 Task: Look for space in San, Mali from 1st July, 2023 to 3rd July, 2023 for 1 adult in price range Rs.5000 to Rs.15000. Place can be private room with 1  bedroom having 1 bed and 1 bathroom. Property type can be house, flat, guest house, hotel. Amenities needed are: wifi, washing machine. Booking option can be shelf check-in. Required host language is English.
Action: Mouse moved to (442, 91)
Screenshot: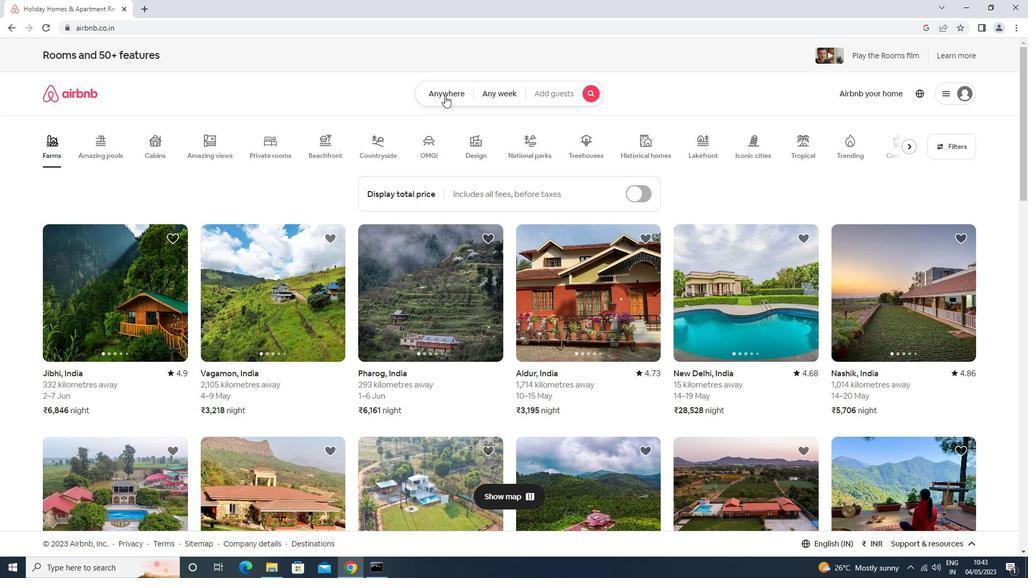 
Action: Mouse pressed left at (442, 91)
Screenshot: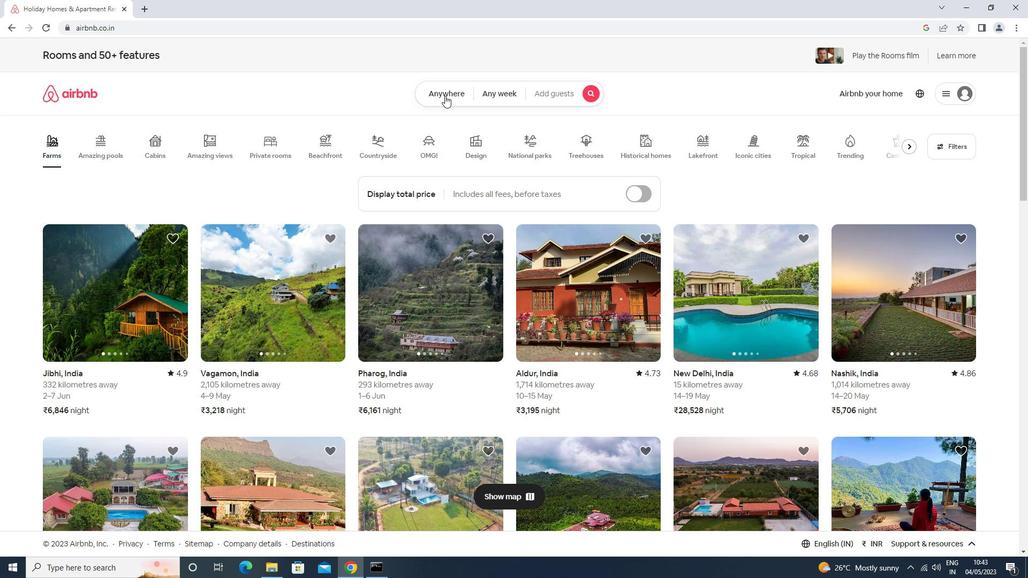 
Action: Mouse moved to (382, 140)
Screenshot: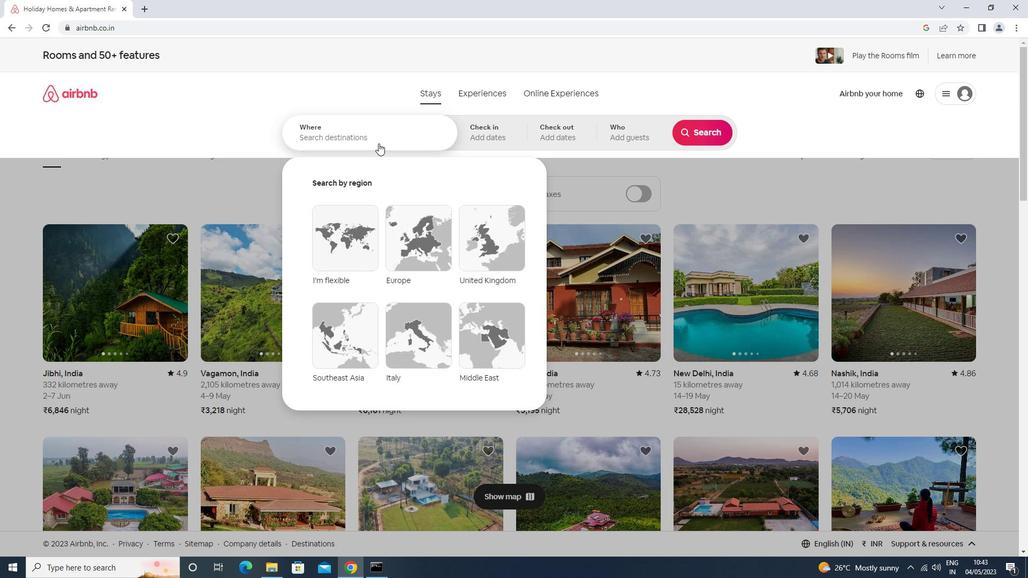 
Action: Mouse pressed left at (382, 140)
Screenshot: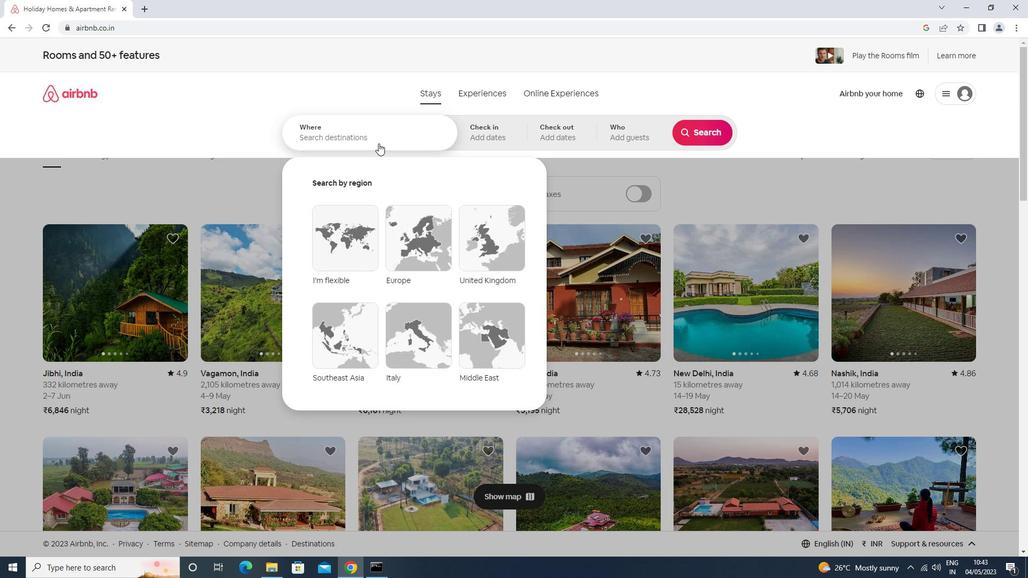 
Action: Key pressed san<Key.space>mail<Key.down><Key.enter>
Screenshot: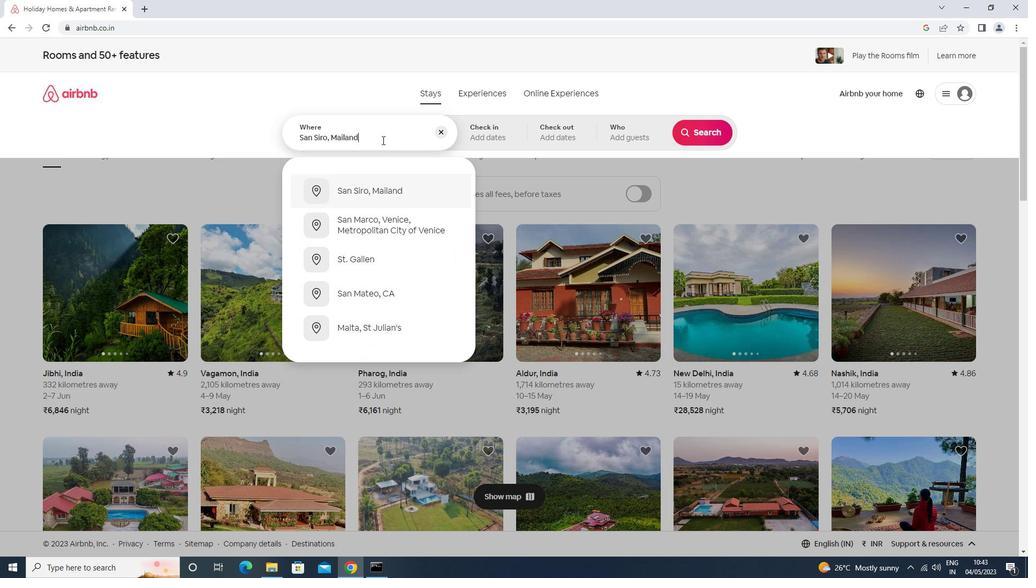 
Action: Mouse moved to (698, 215)
Screenshot: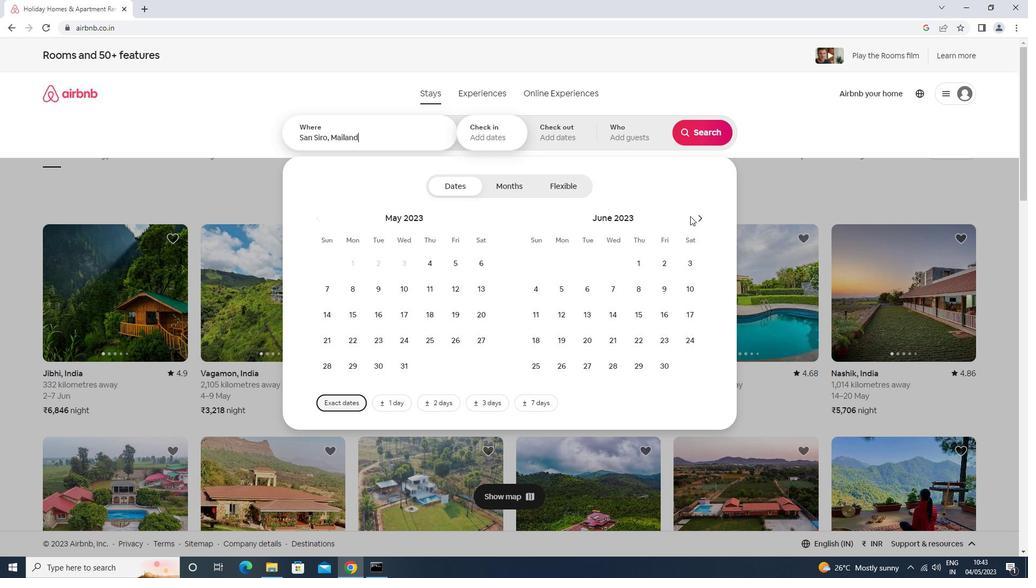 
Action: Mouse pressed left at (698, 215)
Screenshot: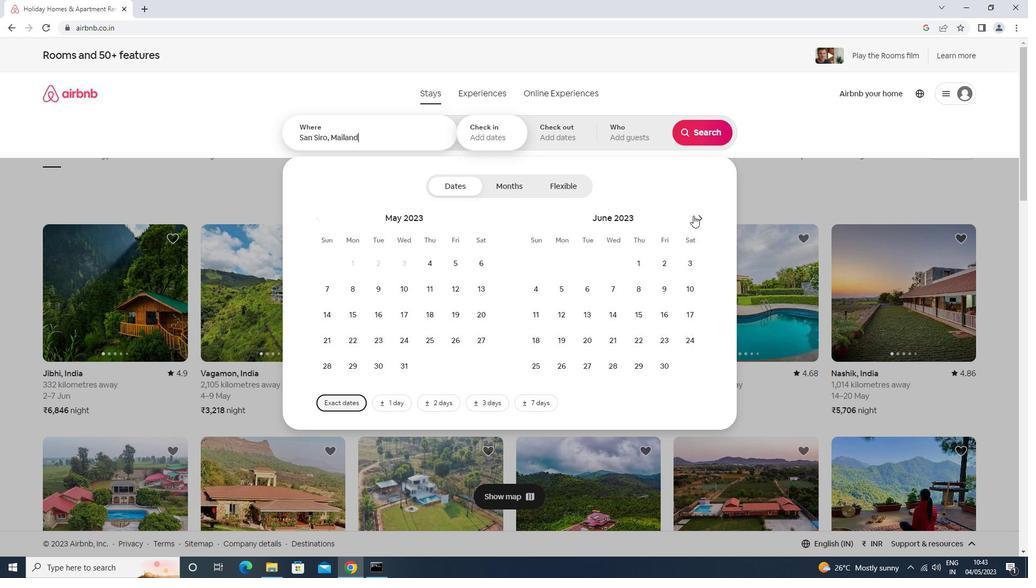 
Action: Mouse moved to (688, 263)
Screenshot: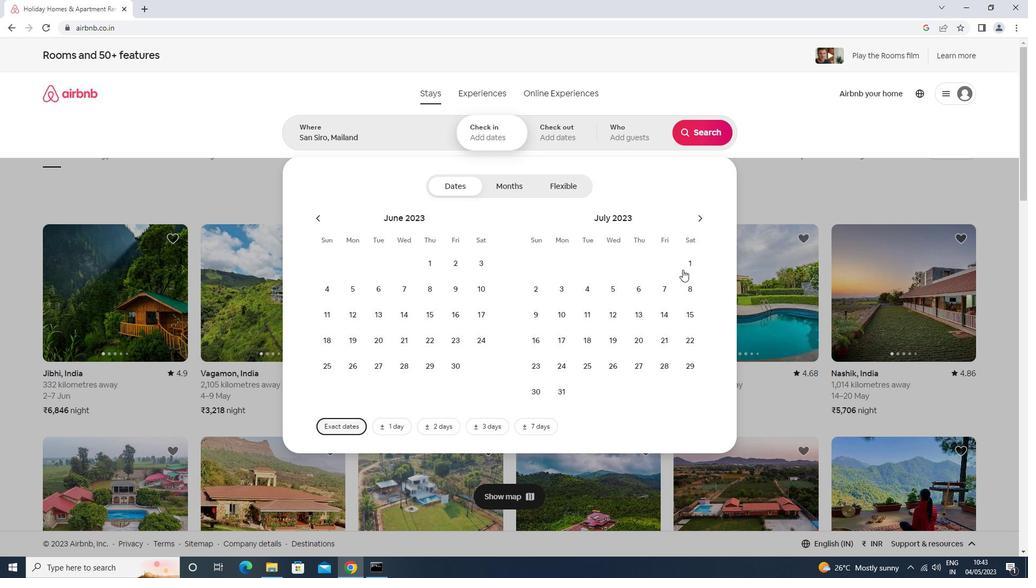 
Action: Mouse pressed left at (688, 263)
Screenshot: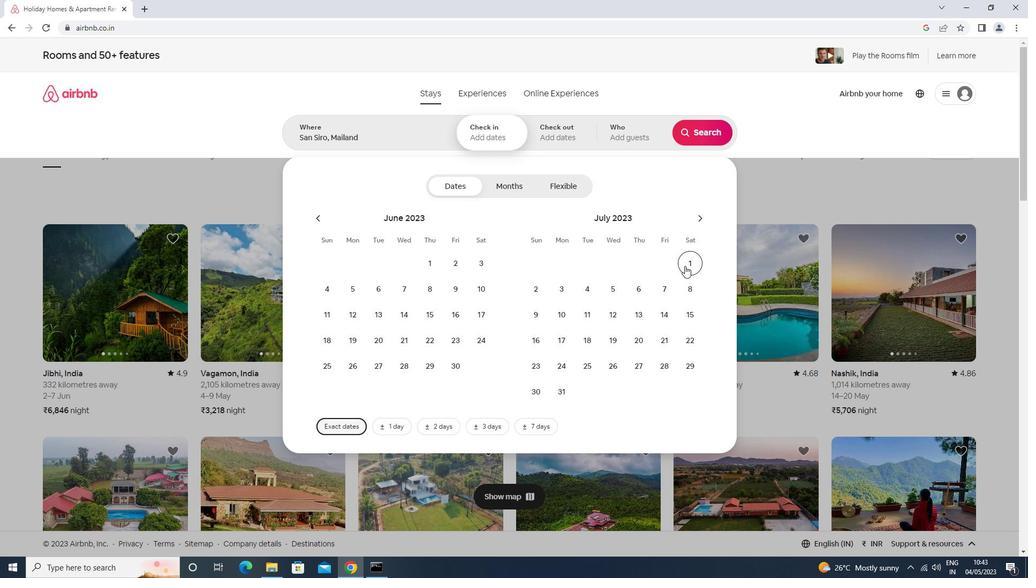 
Action: Mouse moved to (555, 288)
Screenshot: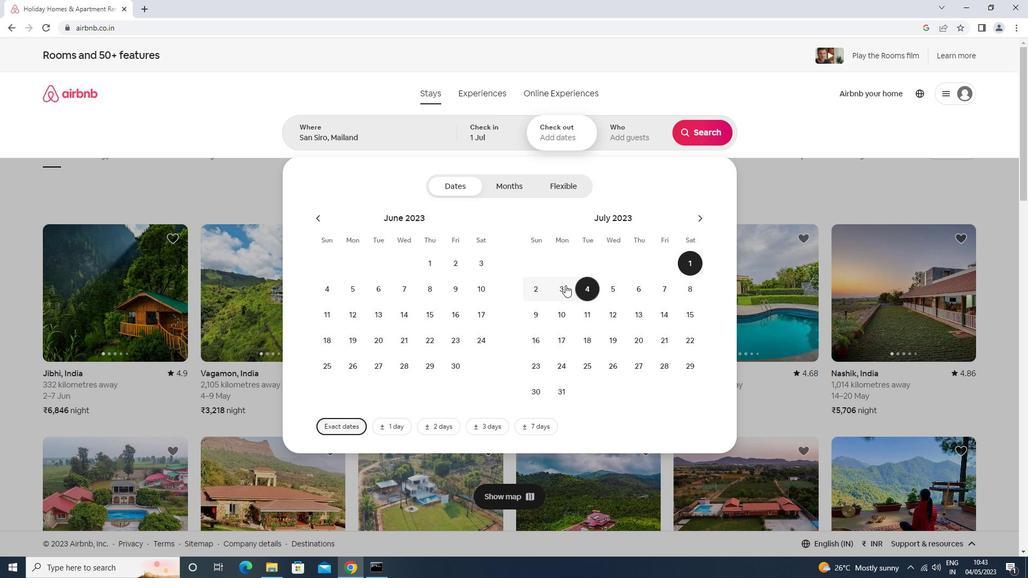 
Action: Mouse pressed left at (555, 288)
Screenshot: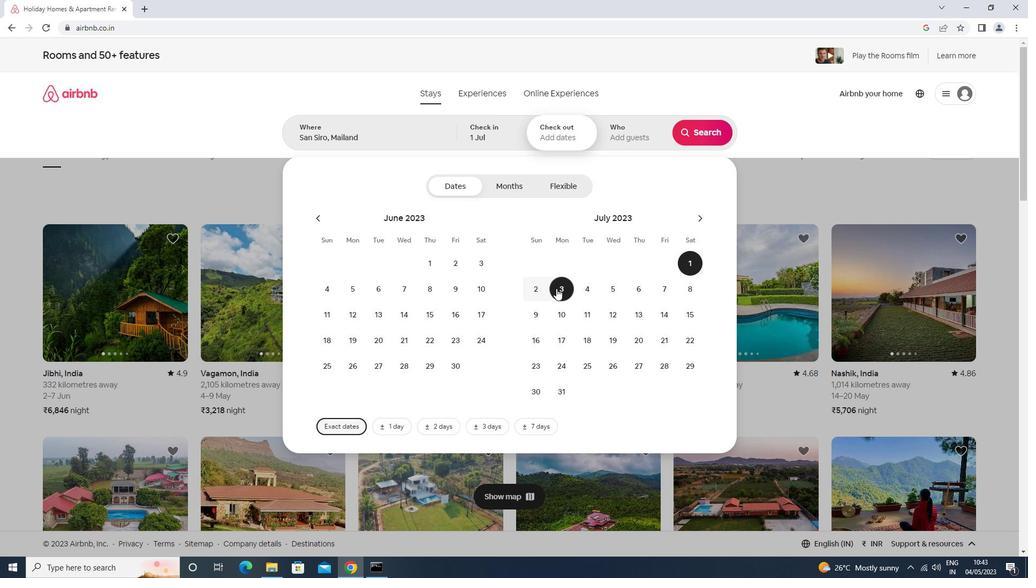 
Action: Mouse moved to (625, 132)
Screenshot: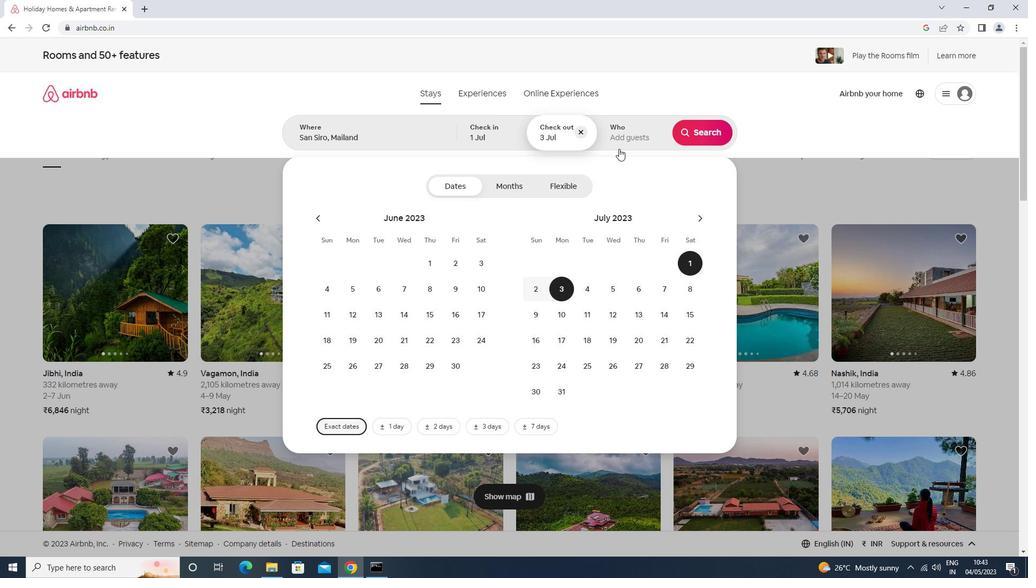 
Action: Mouse pressed left at (625, 132)
Screenshot: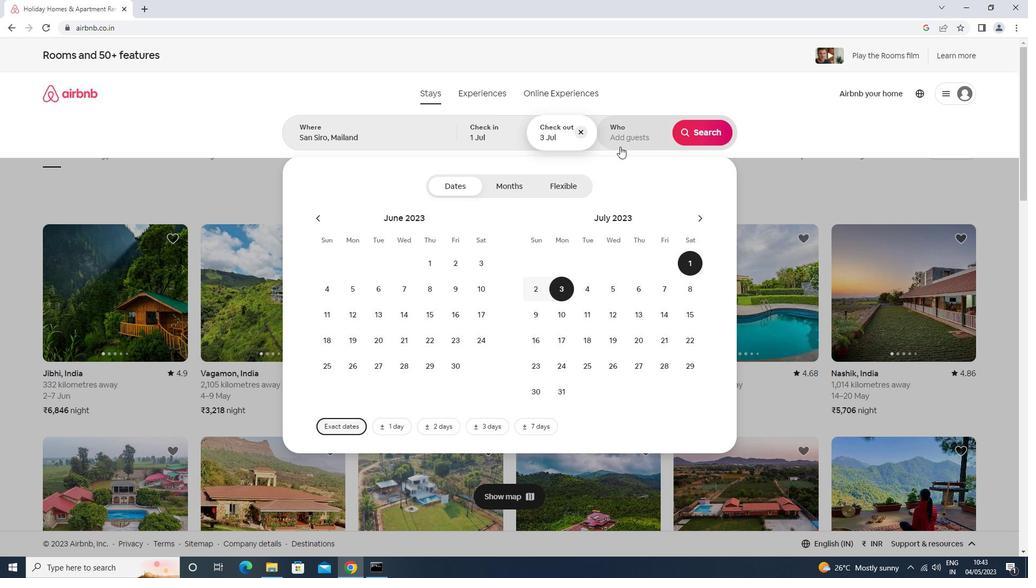
Action: Mouse moved to (706, 193)
Screenshot: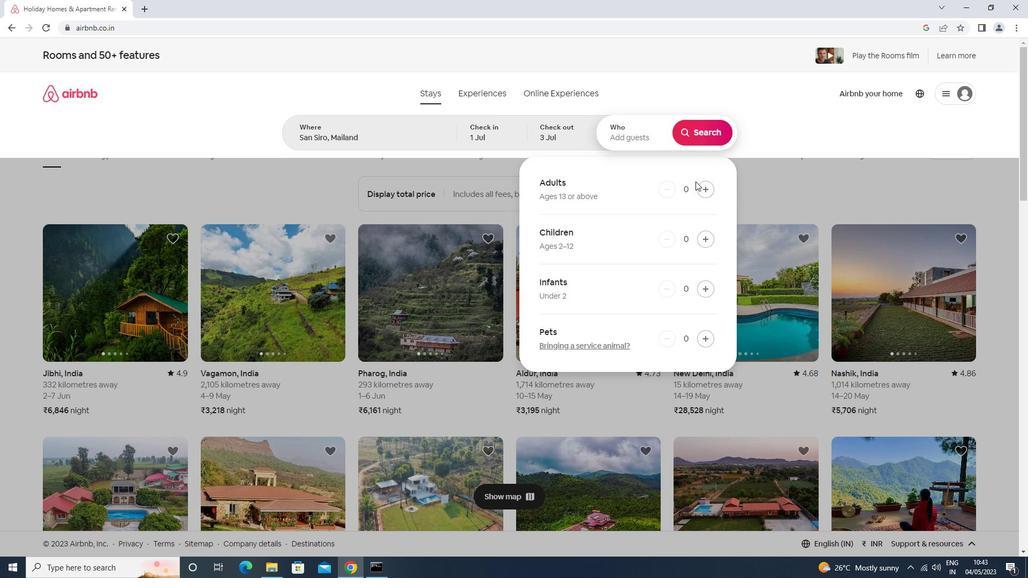 
Action: Mouse pressed left at (706, 193)
Screenshot: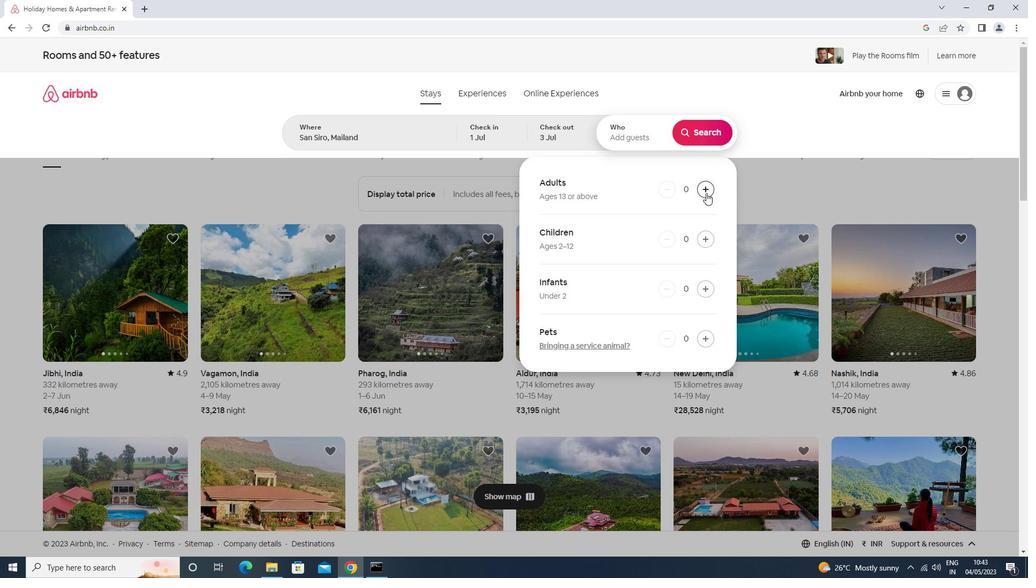
Action: Mouse moved to (708, 133)
Screenshot: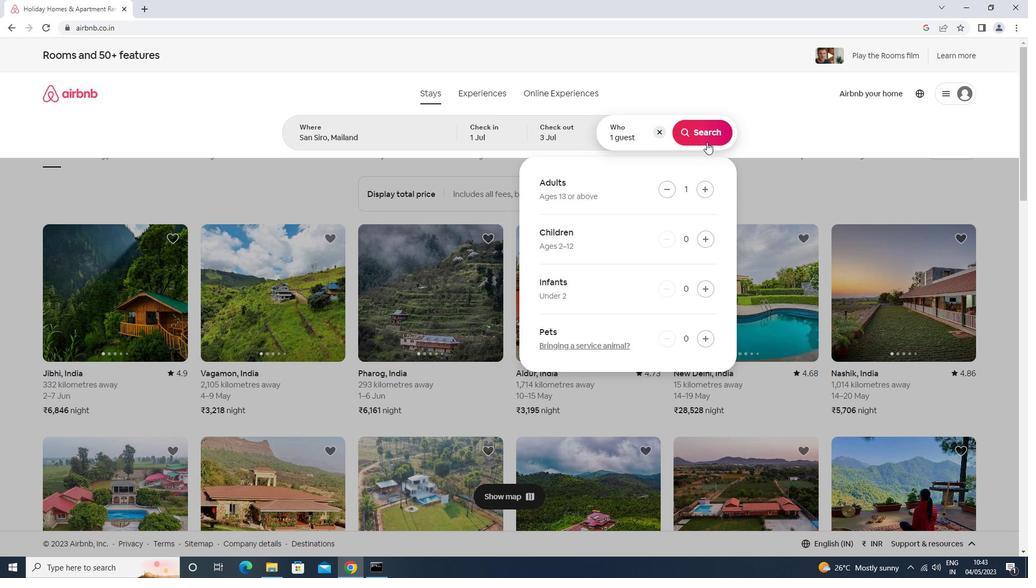 
Action: Mouse pressed left at (708, 133)
Screenshot: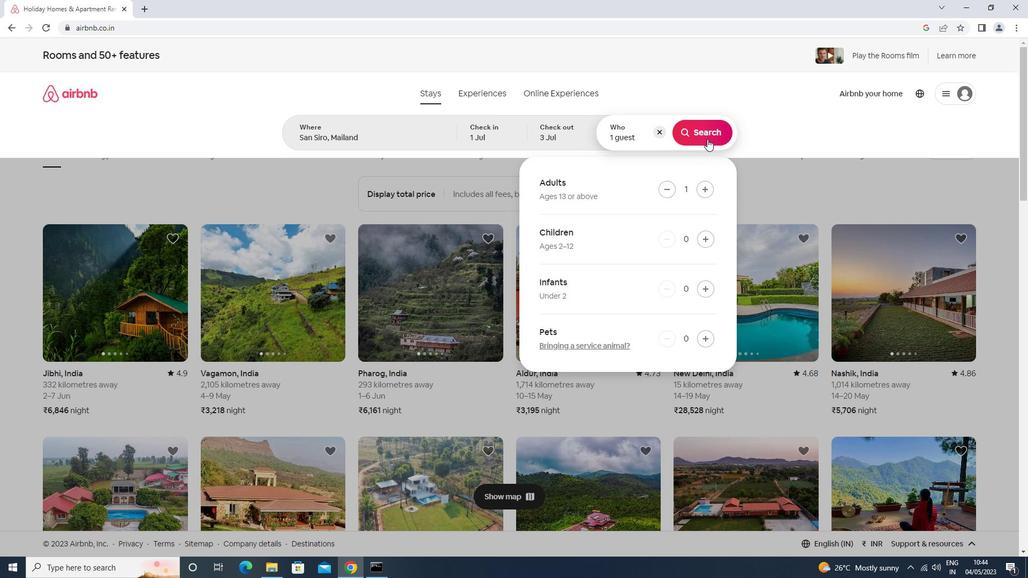 
Action: Mouse moved to (989, 103)
Screenshot: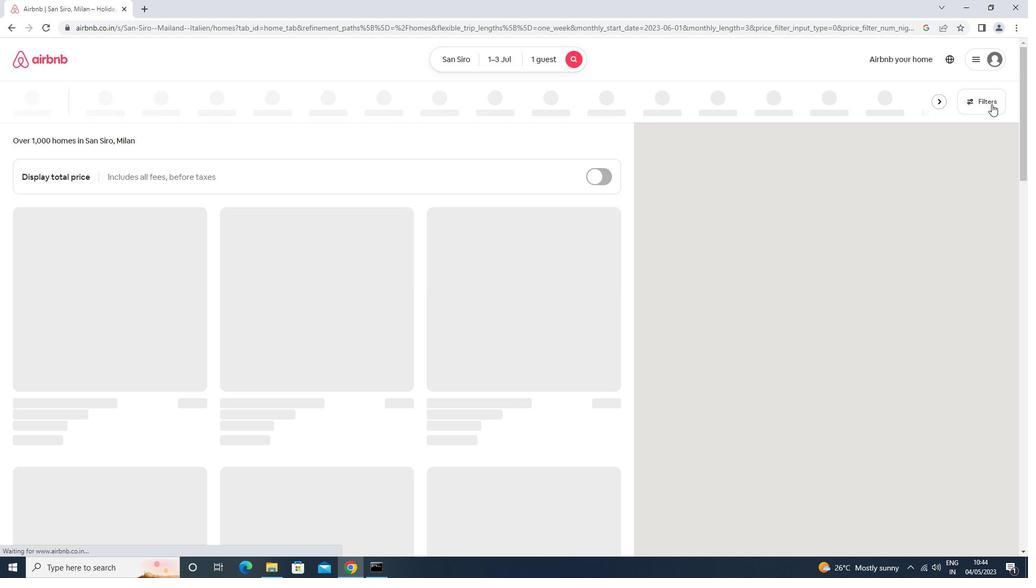 
Action: Mouse pressed left at (989, 103)
Screenshot: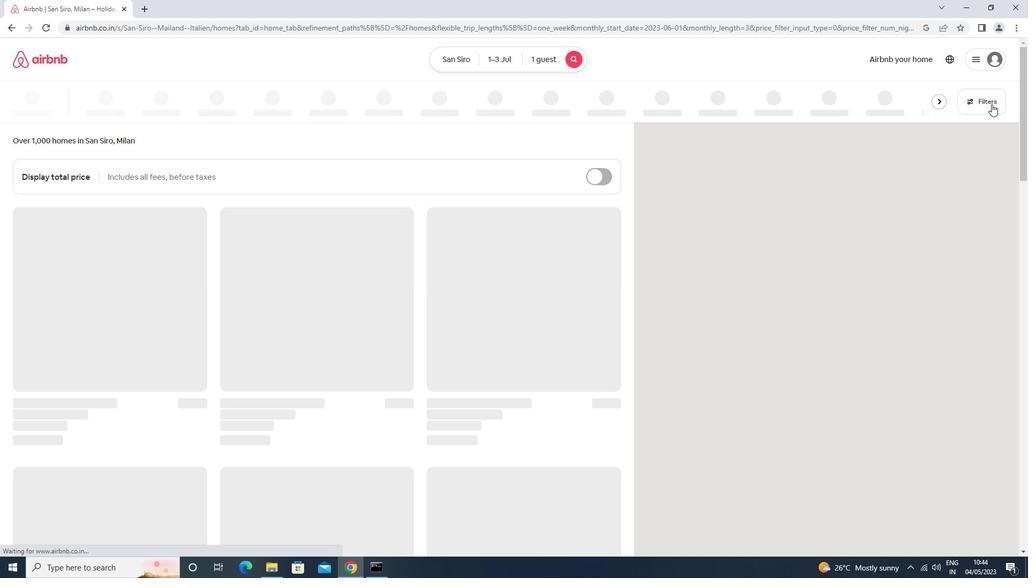 
Action: Mouse moved to (428, 242)
Screenshot: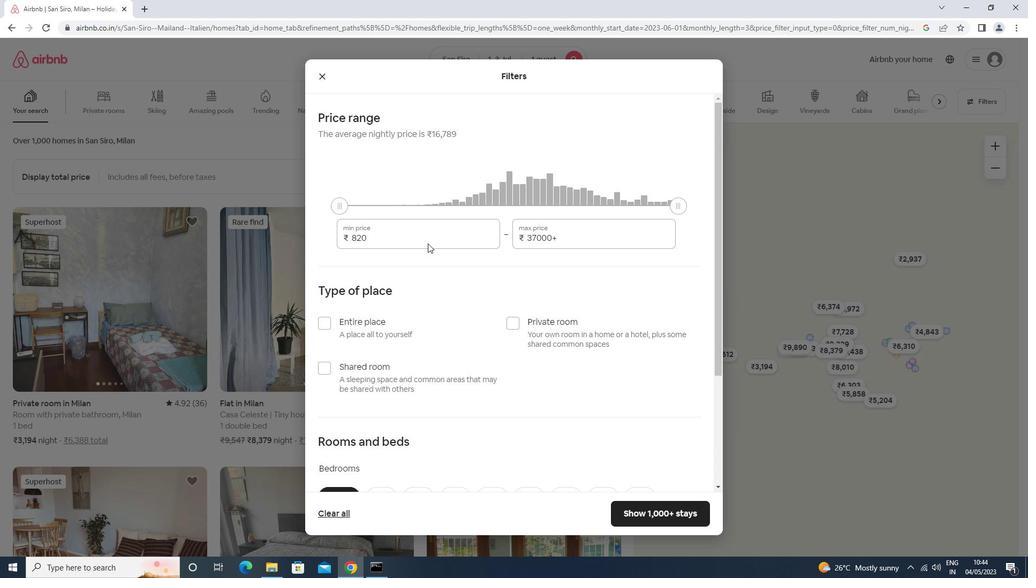 
Action: Mouse pressed left at (428, 242)
Screenshot: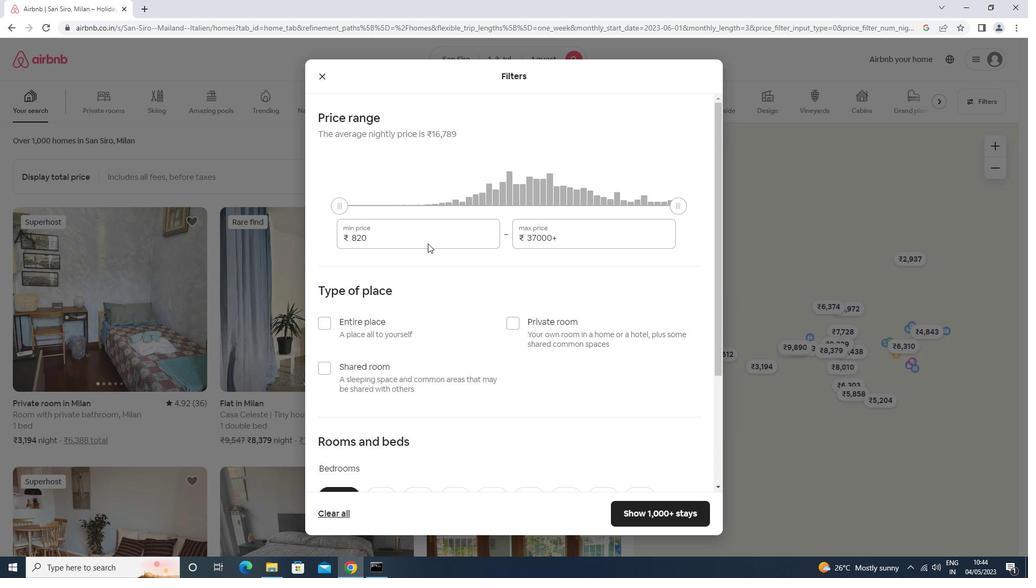 
Action: Mouse moved to (429, 242)
Screenshot: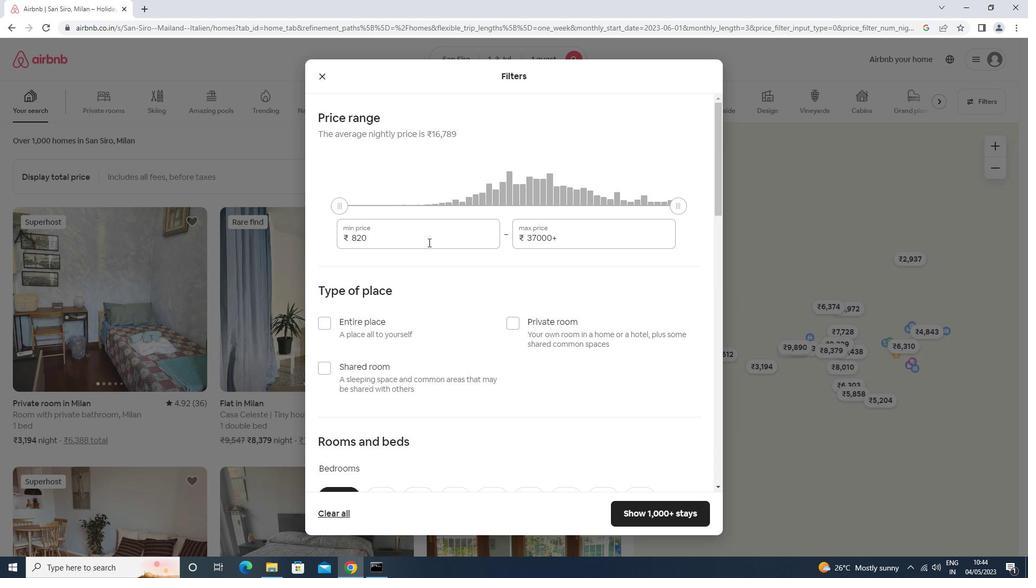 
Action: Key pressed <Key.backspace><Key.backspace><Key.backspace><Key.backspace><Key.backspace><Key.backspace><Key.backspace><Key.backspace><Key.backspace><Key.backspace><Key.backspace><Key.backspace>5000<Key.tab>15000
Screenshot: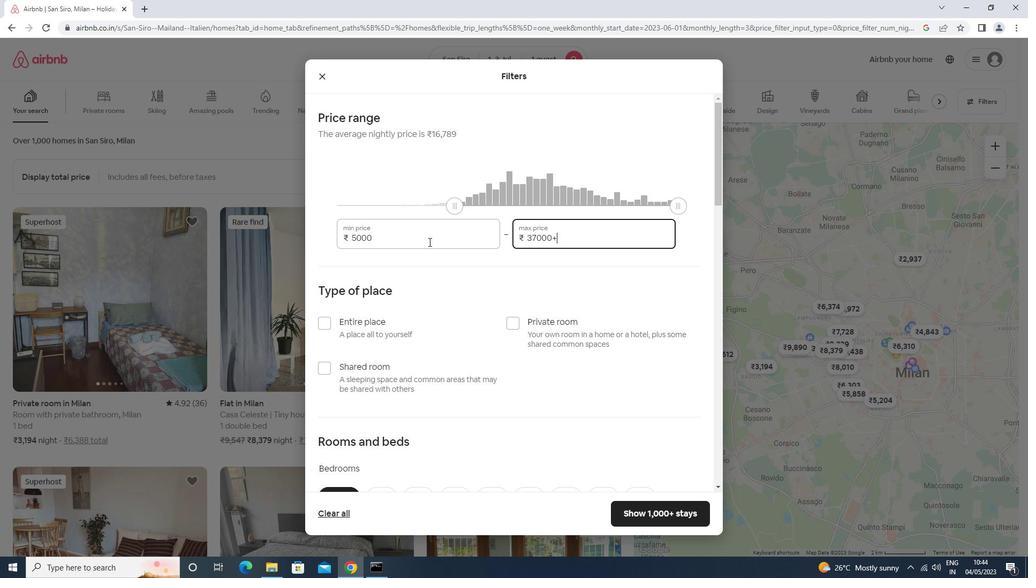 
Action: Mouse moved to (517, 319)
Screenshot: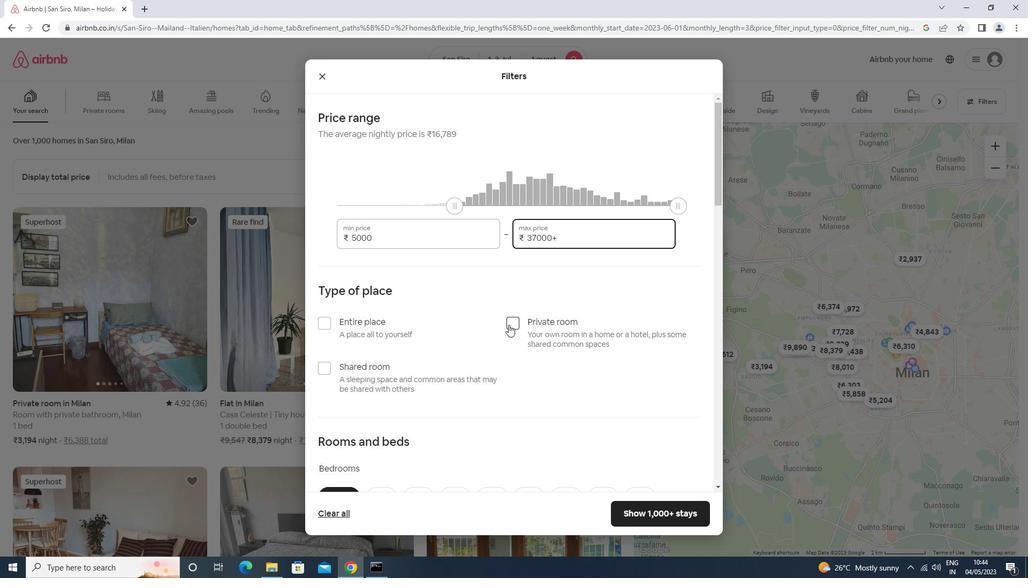 
Action: Mouse pressed left at (517, 319)
Screenshot: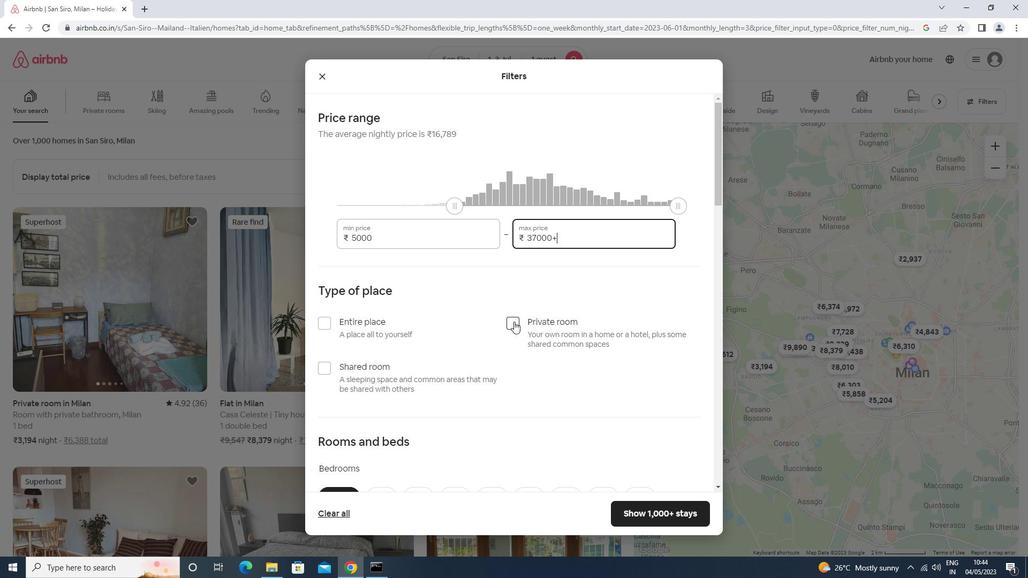 
Action: Mouse moved to (517, 317)
Screenshot: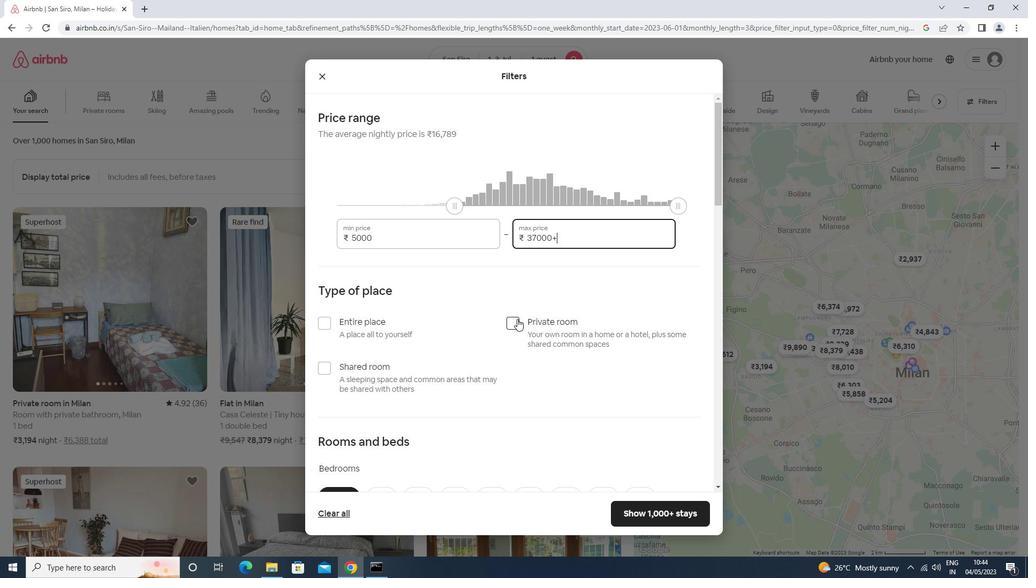 
Action: Mouse scrolled (517, 316) with delta (0, 0)
Screenshot: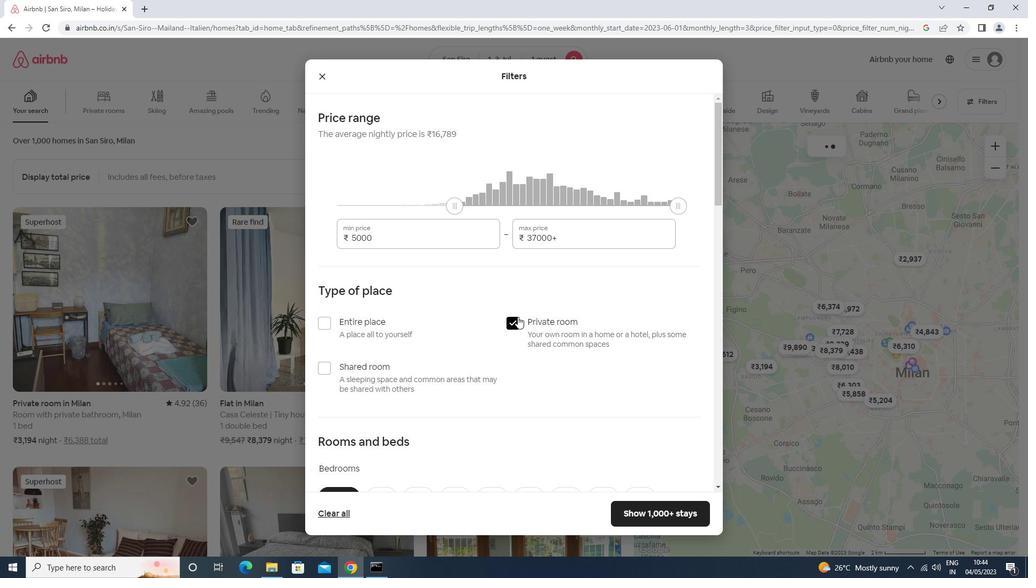 
Action: Mouse scrolled (517, 316) with delta (0, 0)
Screenshot: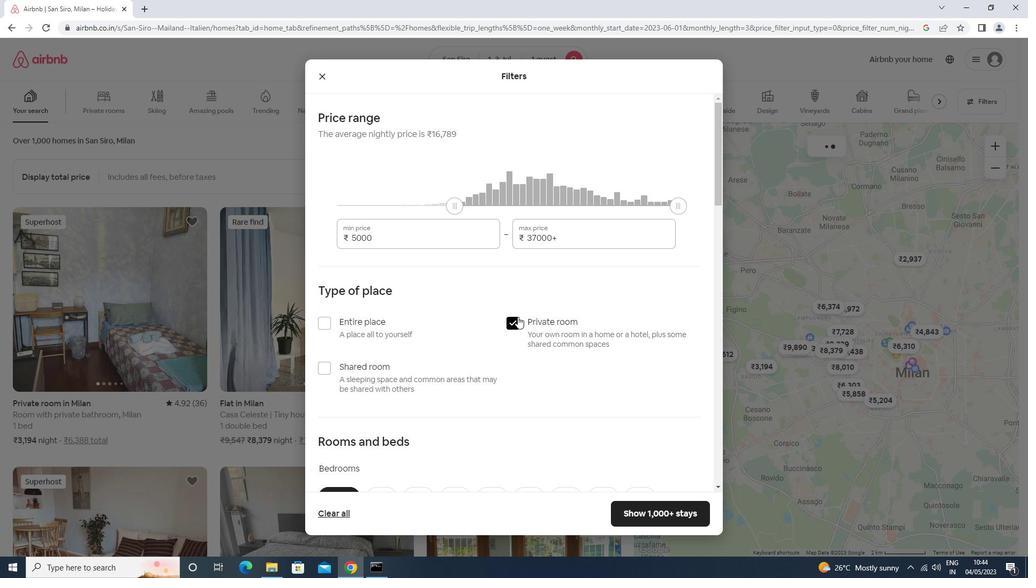 
Action: Mouse scrolled (517, 316) with delta (0, 0)
Screenshot: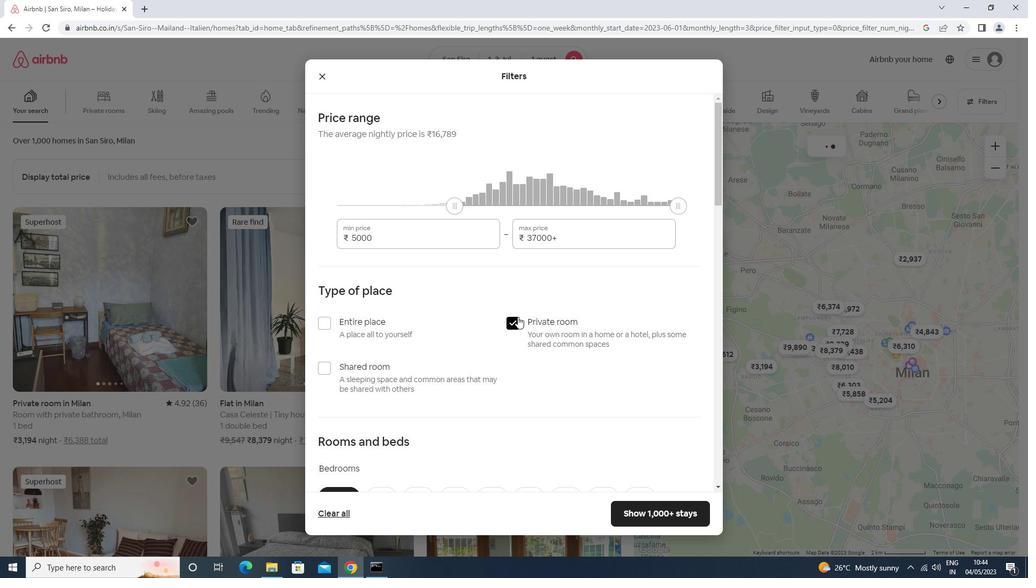 
Action: Mouse scrolled (517, 316) with delta (0, 0)
Screenshot: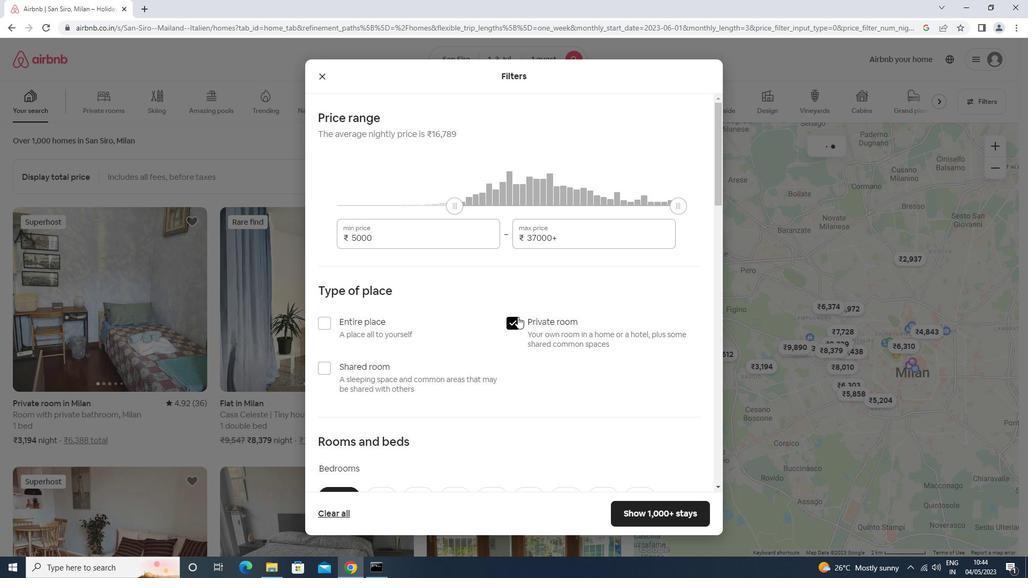 
Action: Mouse scrolled (517, 316) with delta (0, 0)
Screenshot: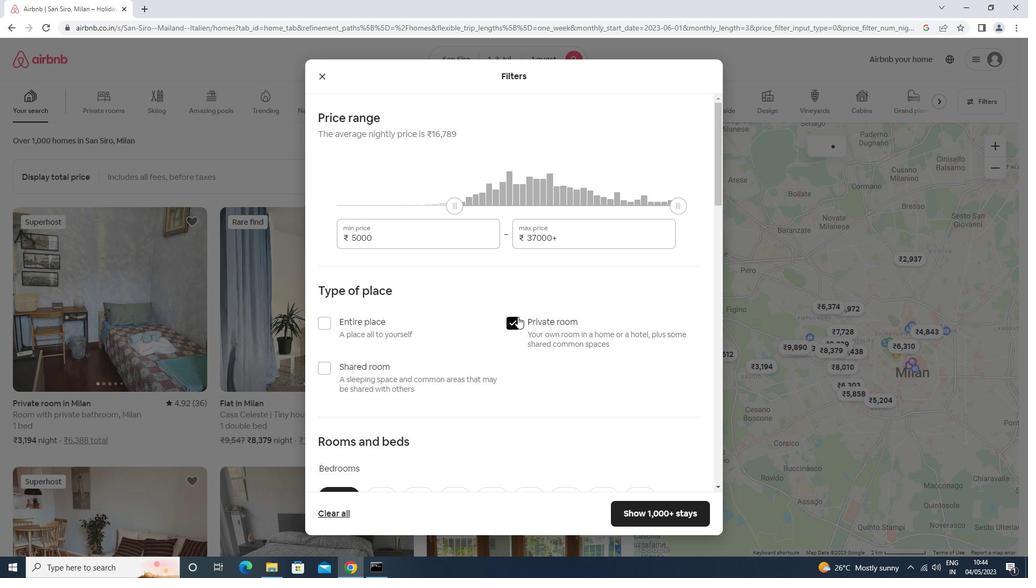 
Action: Mouse moved to (378, 224)
Screenshot: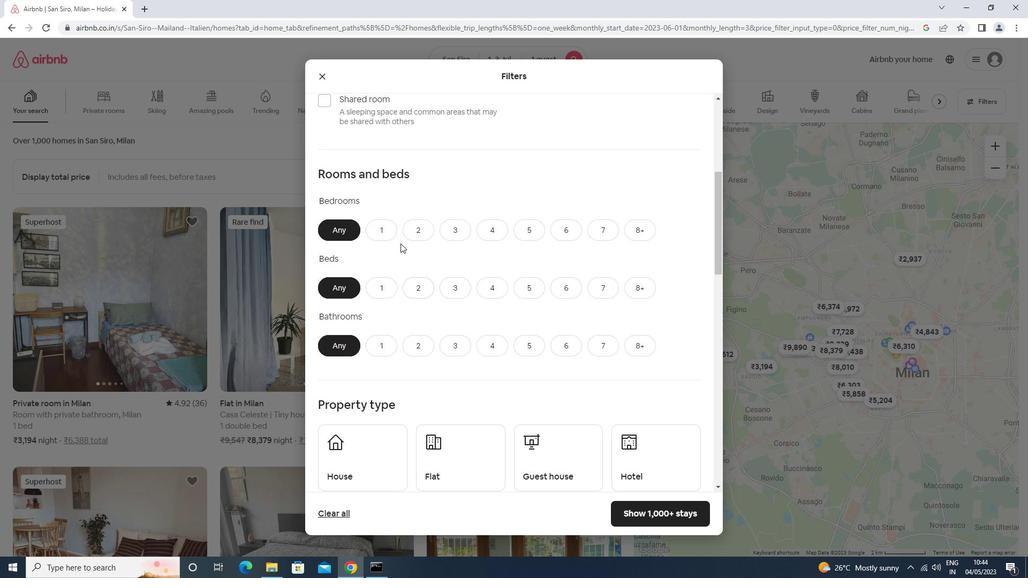 
Action: Mouse pressed left at (378, 224)
Screenshot: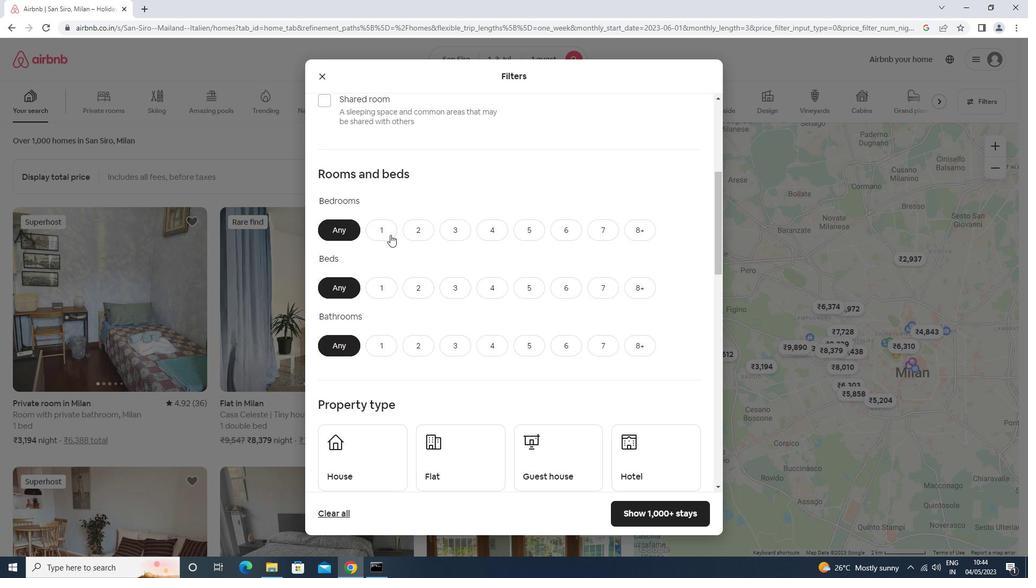 
Action: Mouse moved to (388, 286)
Screenshot: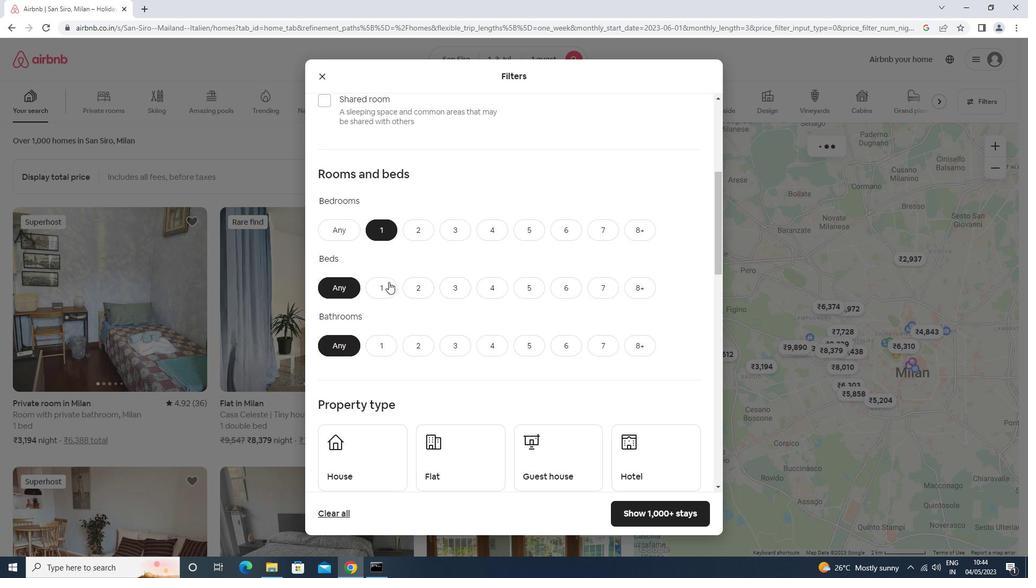 
Action: Mouse pressed left at (388, 286)
Screenshot: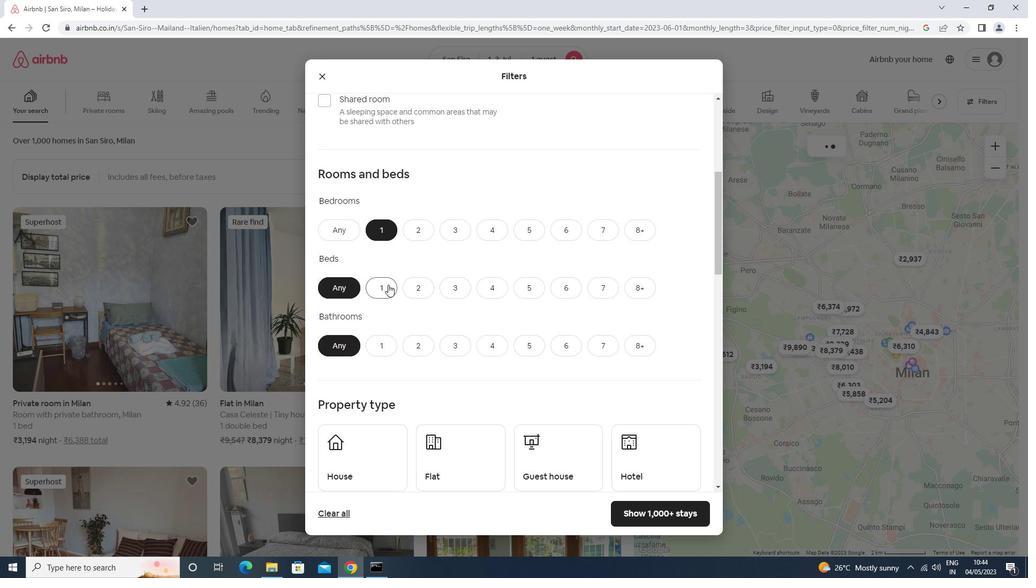 
Action: Mouse moved to (387, 343)
Screenshot: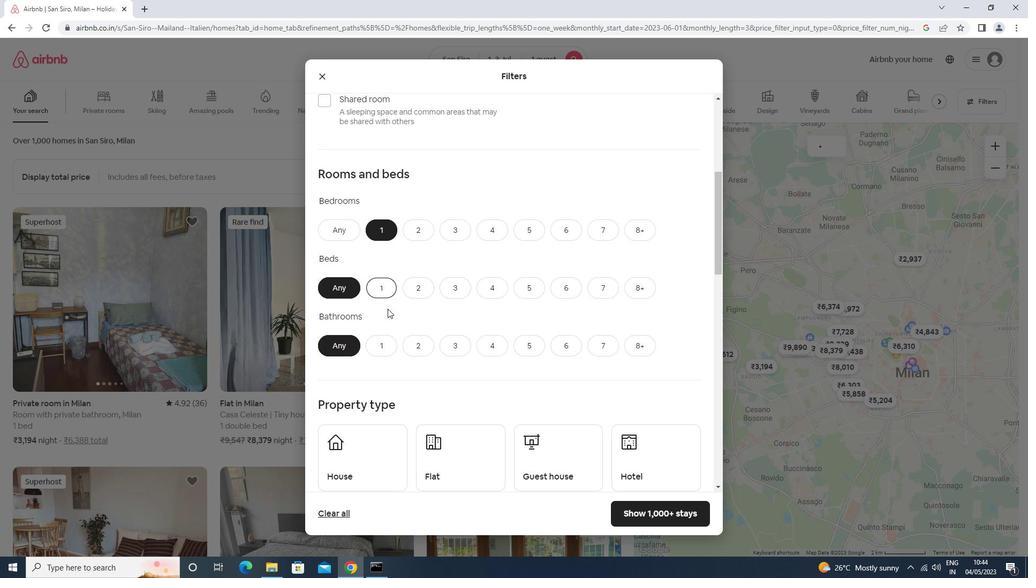 
Action: Mouse pressed left at (387, 343)
Screenshot: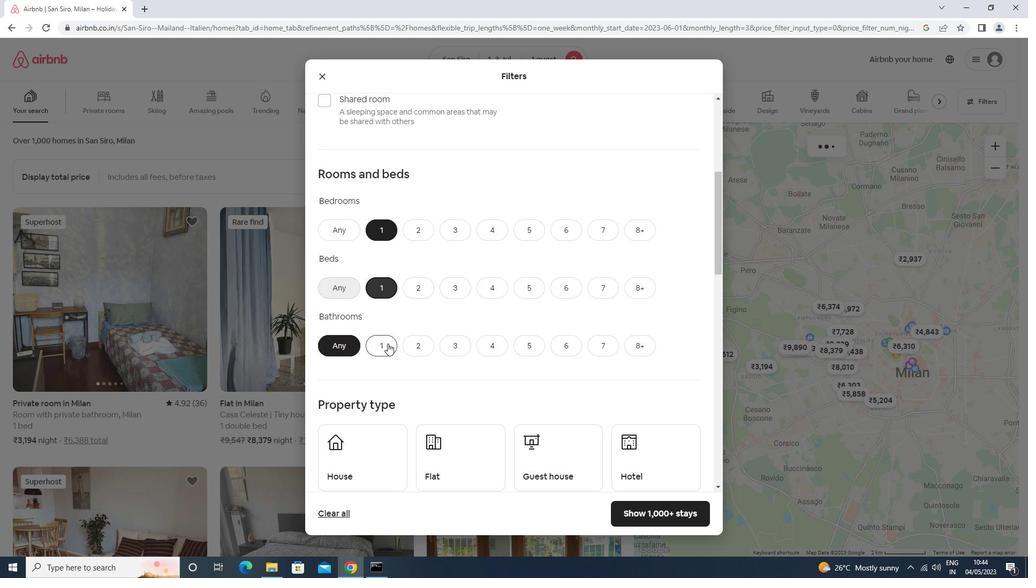 
Action: Mouse moved to (387, 343)
Screenshot: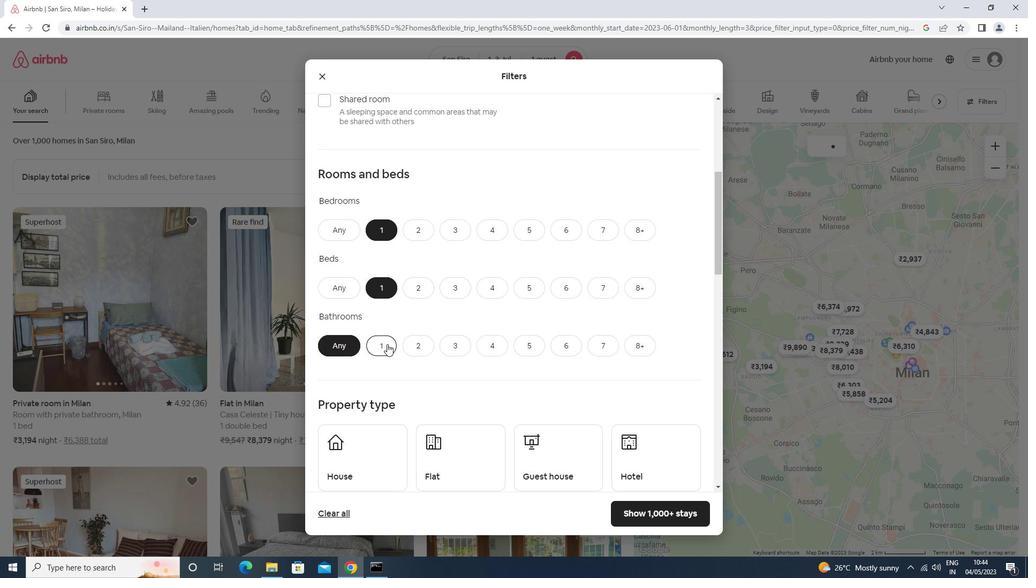 
Action: Mouse scrolled (387, 343) with delta (0, 0)
Screenshot: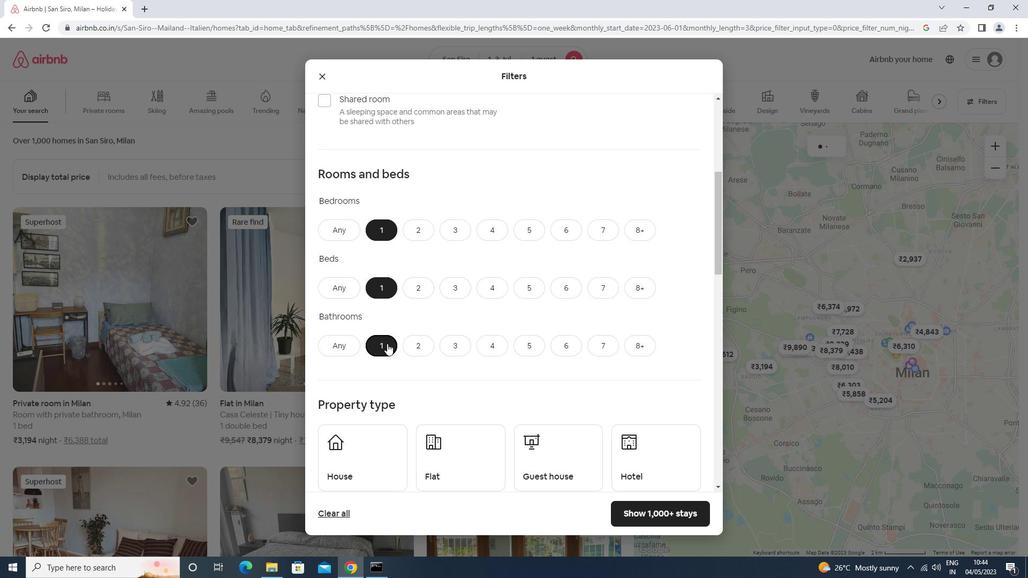 
Action: Mouse scrolled (387, 343) with delta (0, 0)
Screenshot: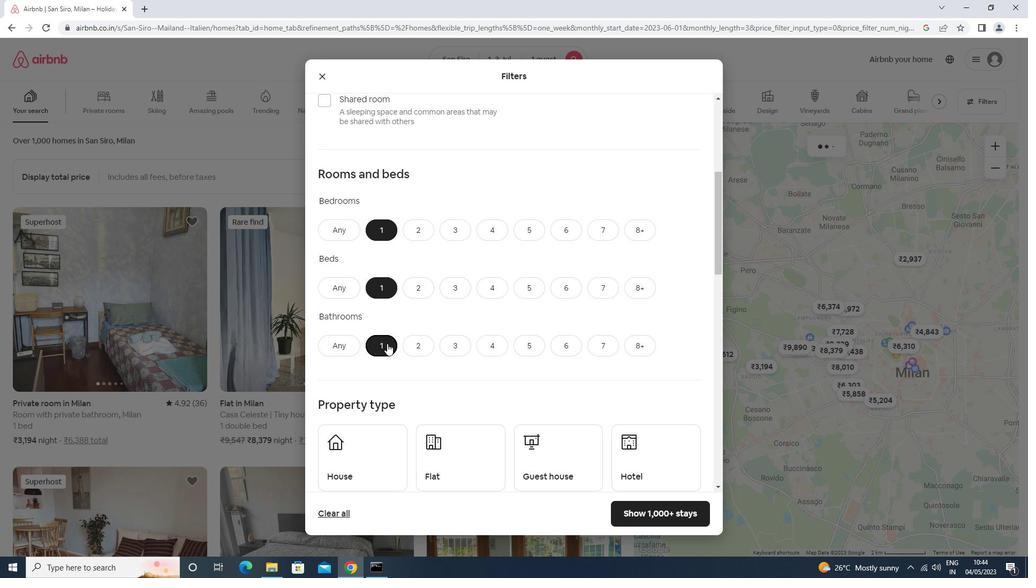
Action: Mouse moved to (377, 334)
Screenshot: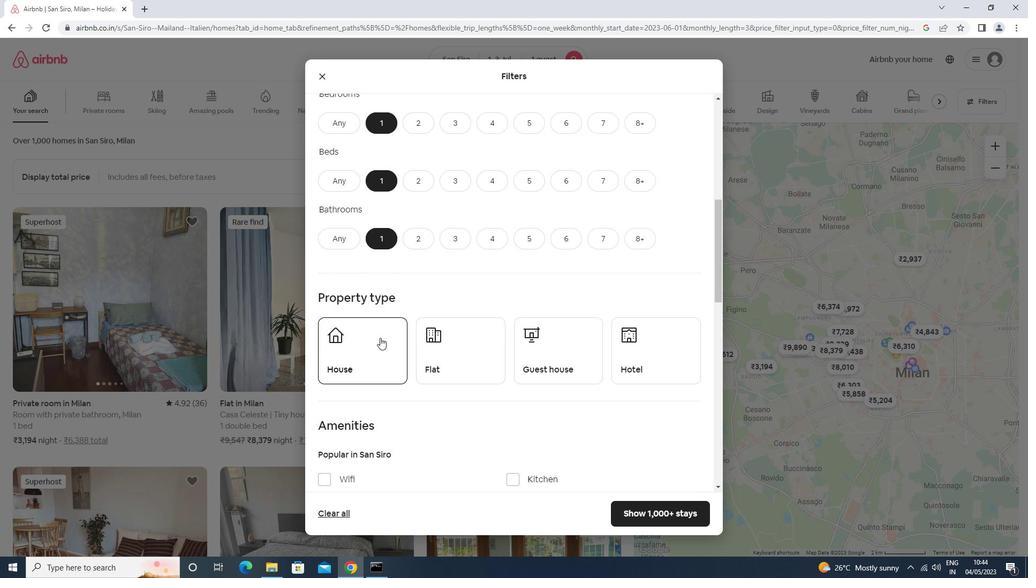 
Action: Mouse pressed left at (377, 334)
Screenshot: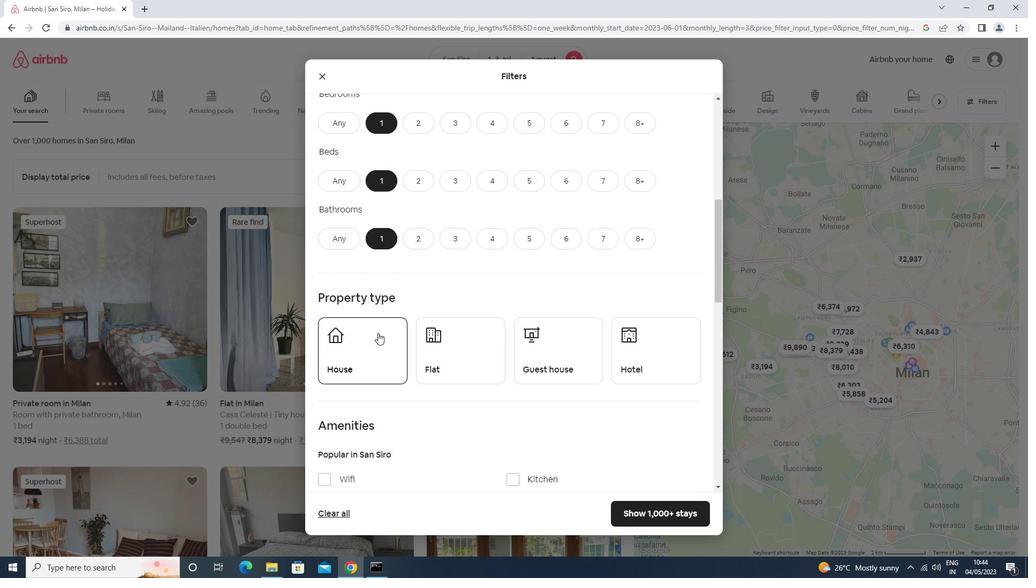 
Action: Mouse moved to (438, 349)
Screenshot: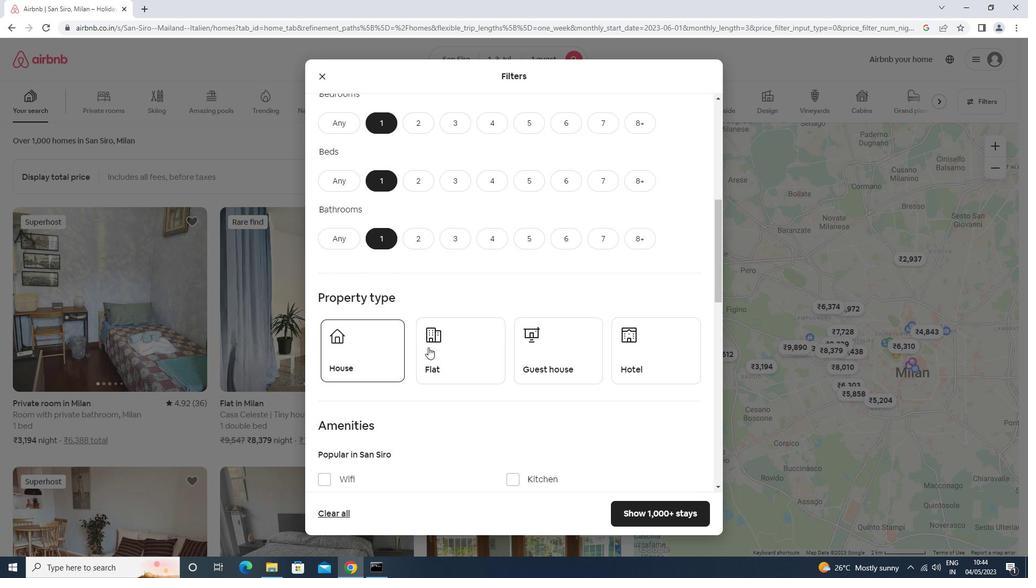 
Action: Mouse pressed left at (438, 349)
Screenshot: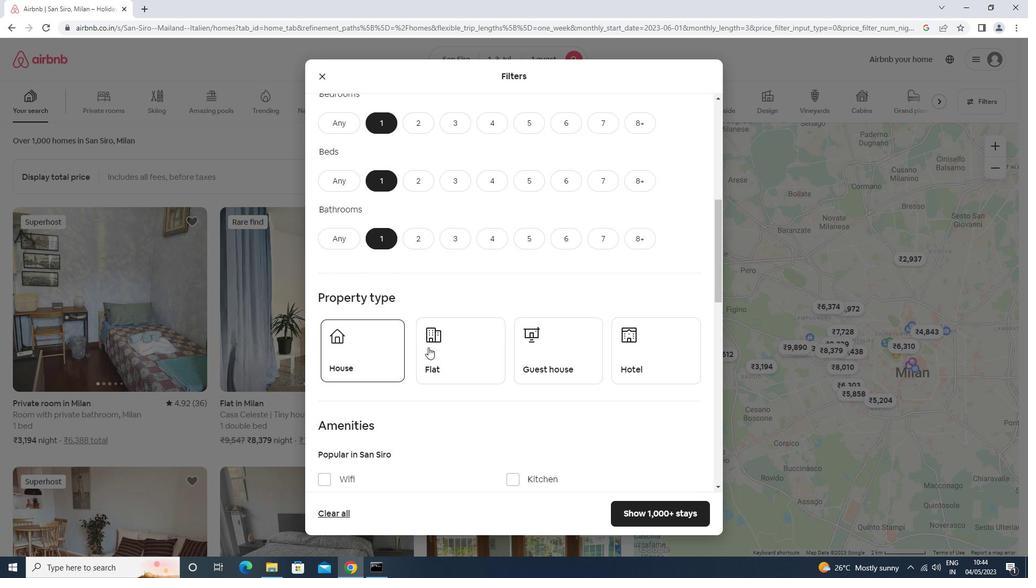 
Action: Mouse moved to (527, 335)
Screenshot: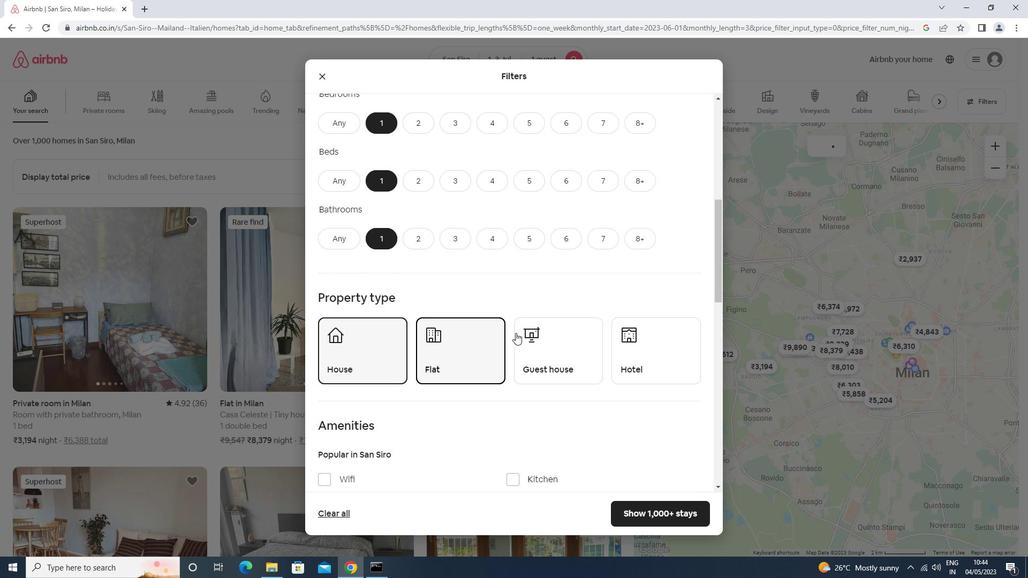 
Action: Mouse pressed left at (527, 335)
Screenshot: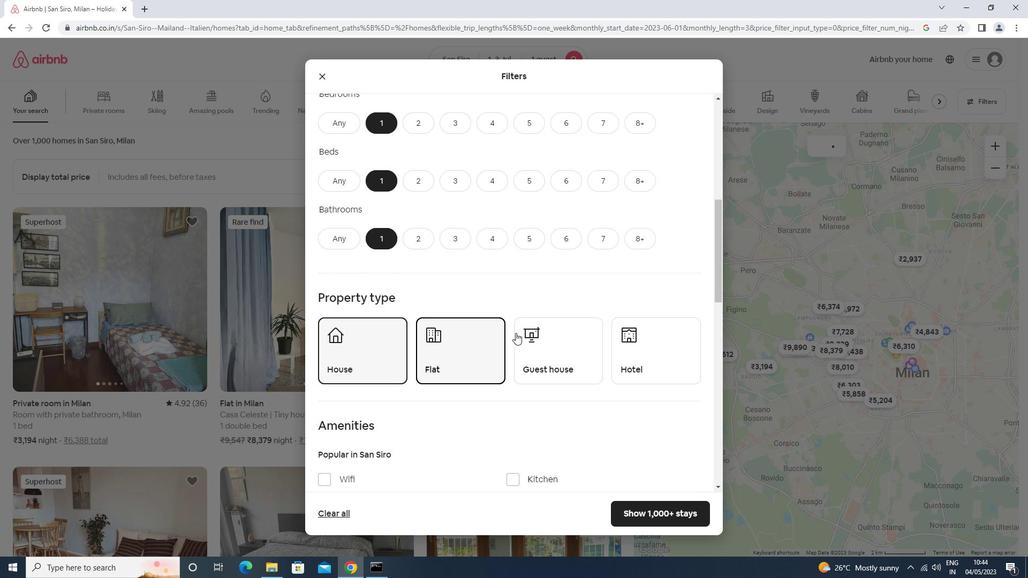 
Action: Mouse moved to (644, 348)
Screenshot: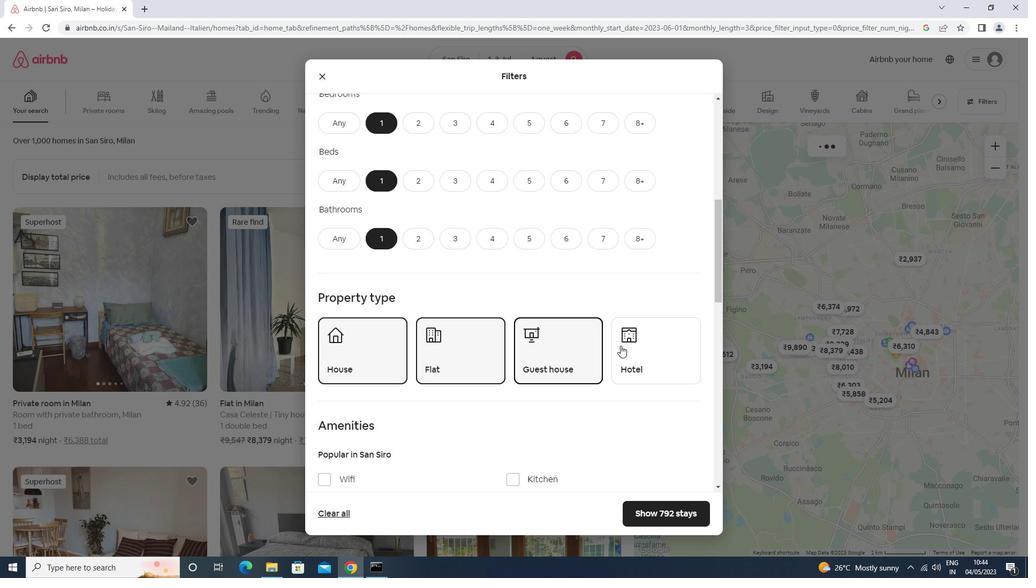 
Action: Mouse pressed left at (644, 348)
Screenshot: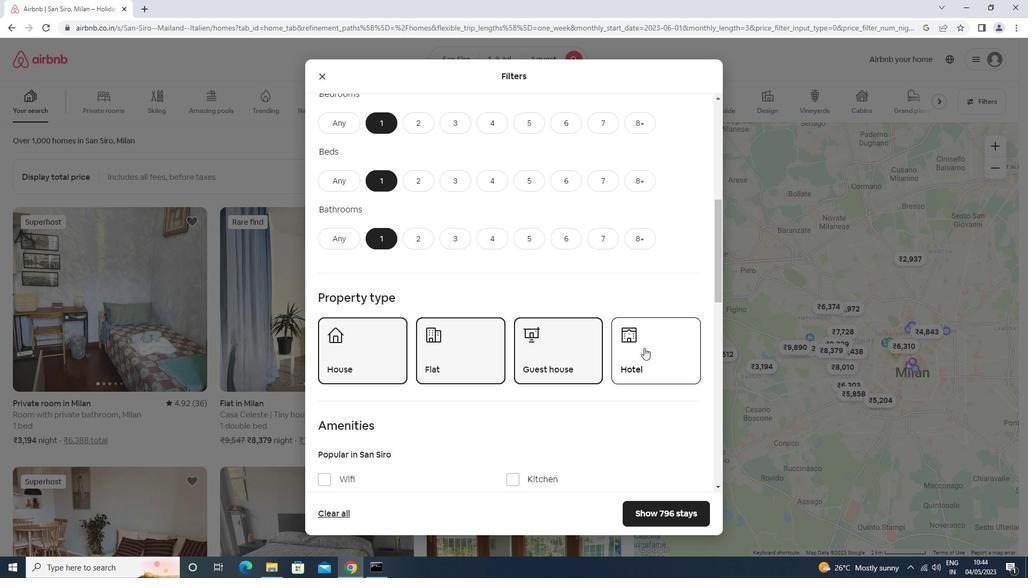 
Action: Mouse moved to (644, 348)
Screenshot: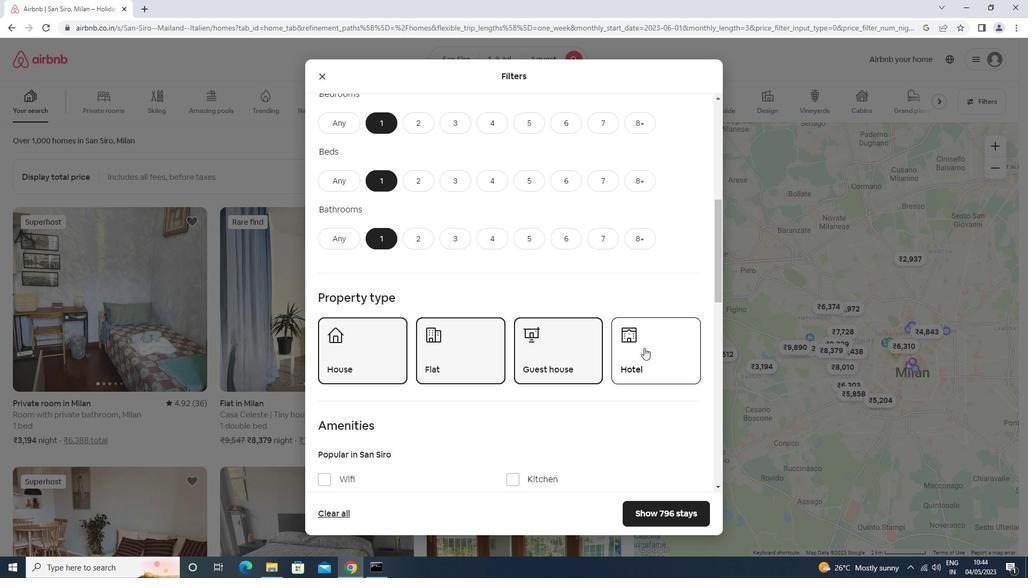 
Action: Mouse scrolled (644, 347) with delta (0, 0)
Screenshot: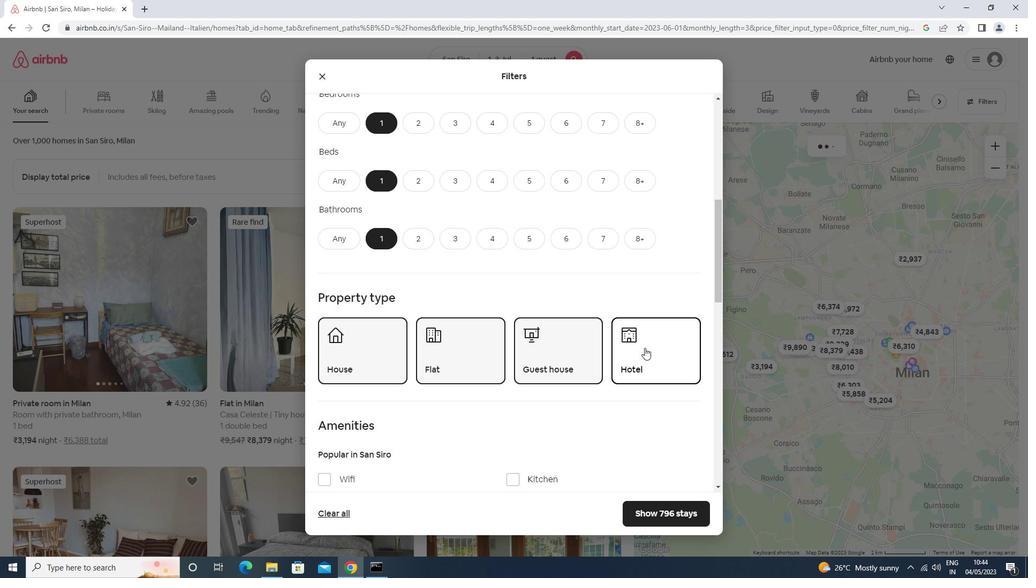 
Action: Mouse scrolled (644, 347) with delta (0, 0)
Screenshot: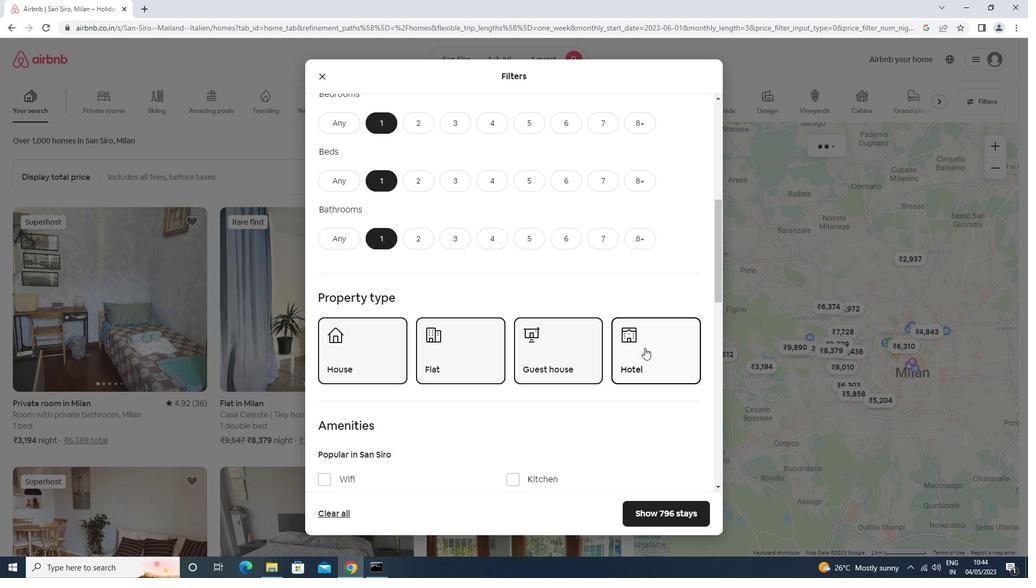
Action: Mouse scrolled (644, 347) with delta (0, 0)
Screenshot: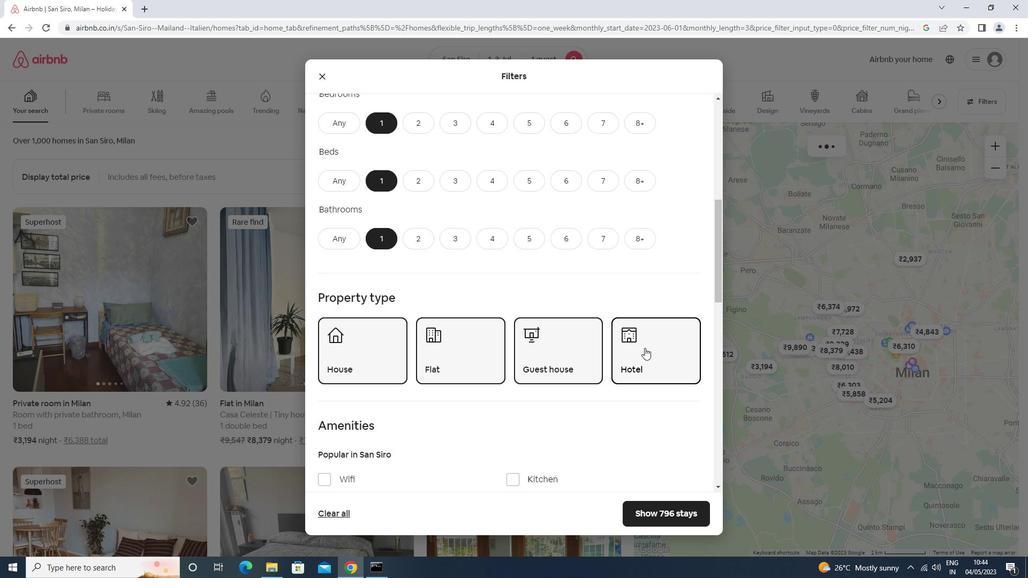 
Action: Mouse scrolled (644, 347) with delta (0, 0)
Screenshot: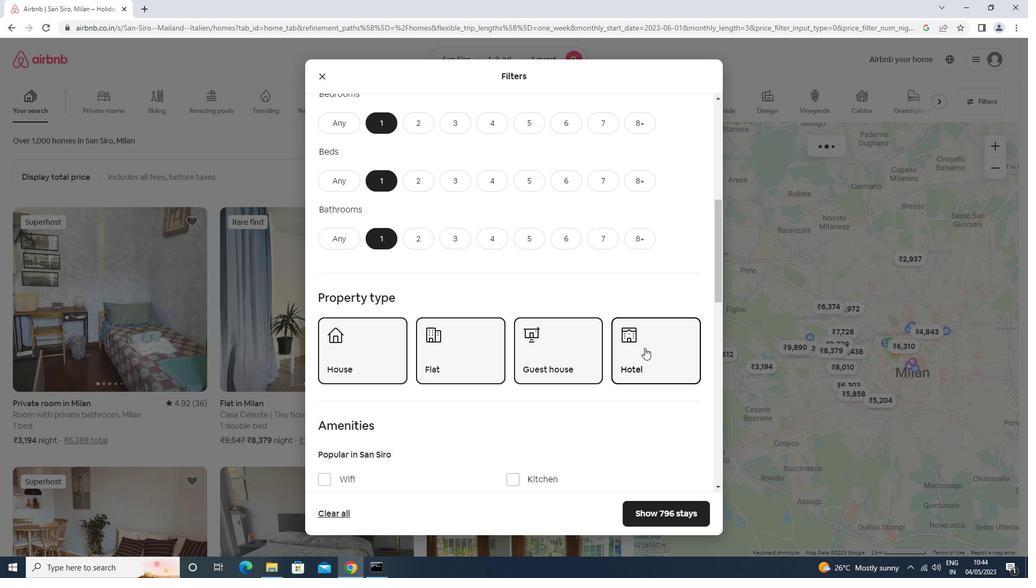 
Action: Mouse moved to (334, 268)
Screenshot: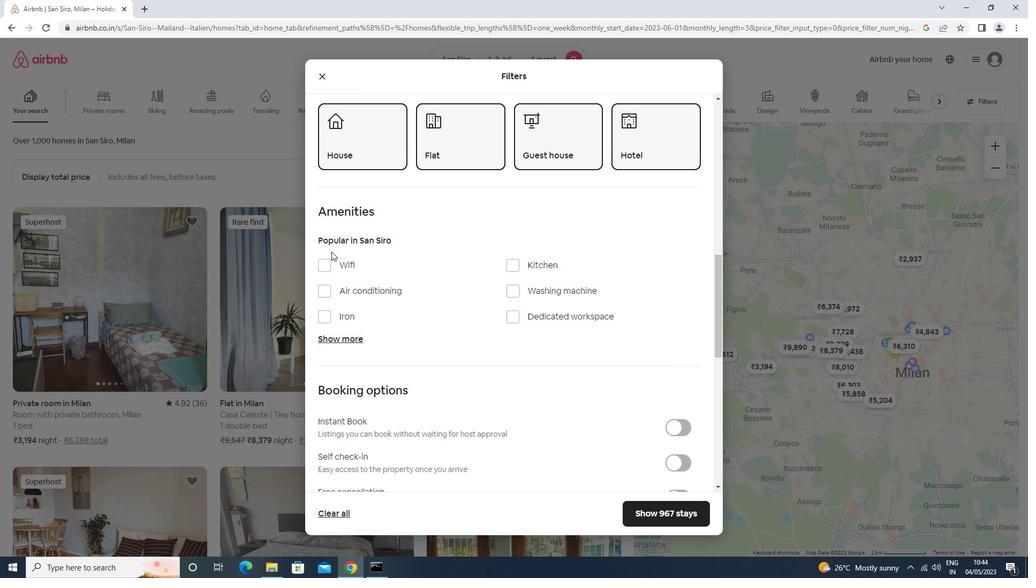 
Action: Mouse pressed left at (334, 268)
Screenshot: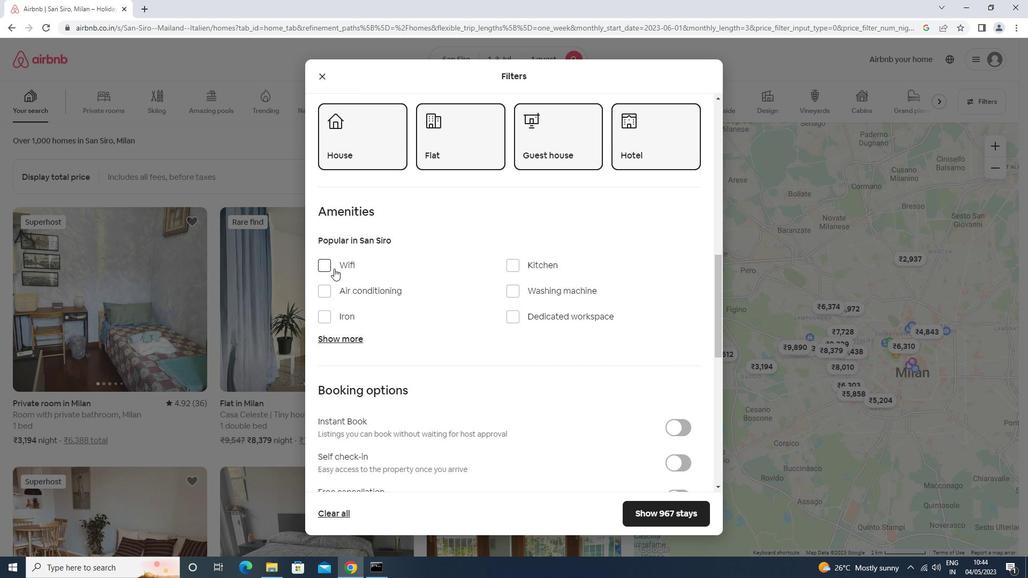 
Action: Mouse moved to (531, 293)
Screenshot: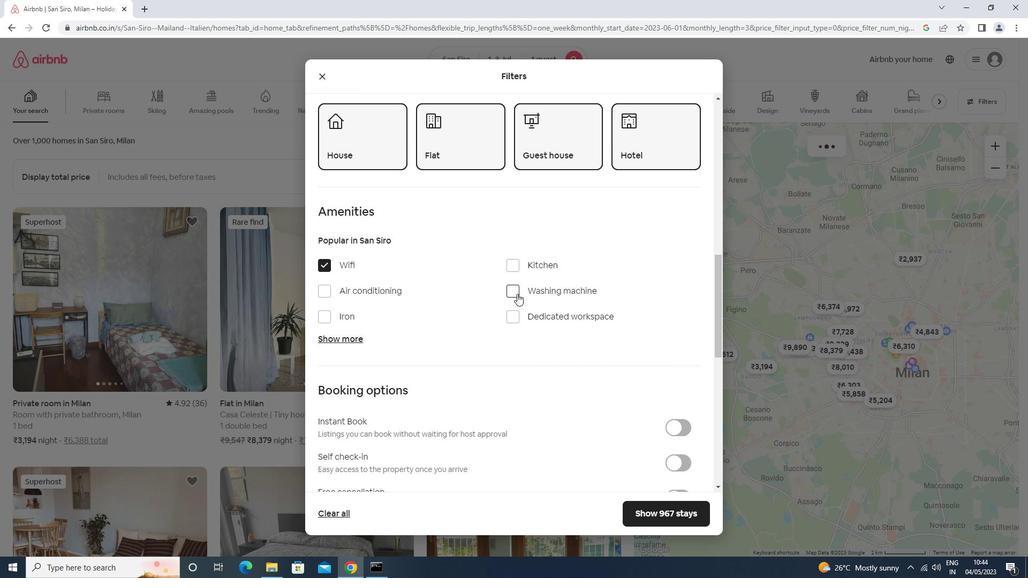
Action: Mouse pressed left at (531, 293)
Screenshot: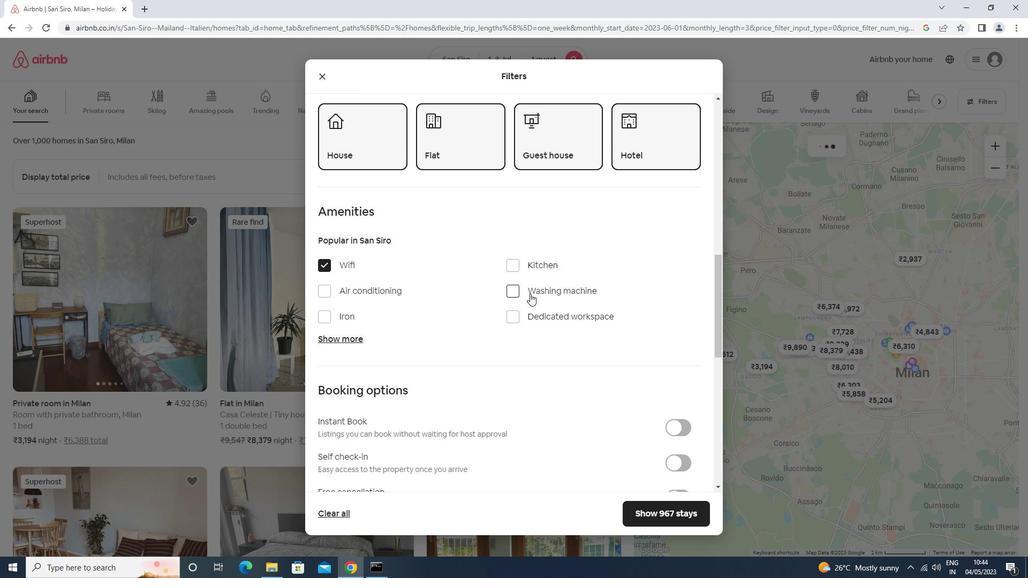 
Action: Mouse moved to (534, 298)
Screenshot: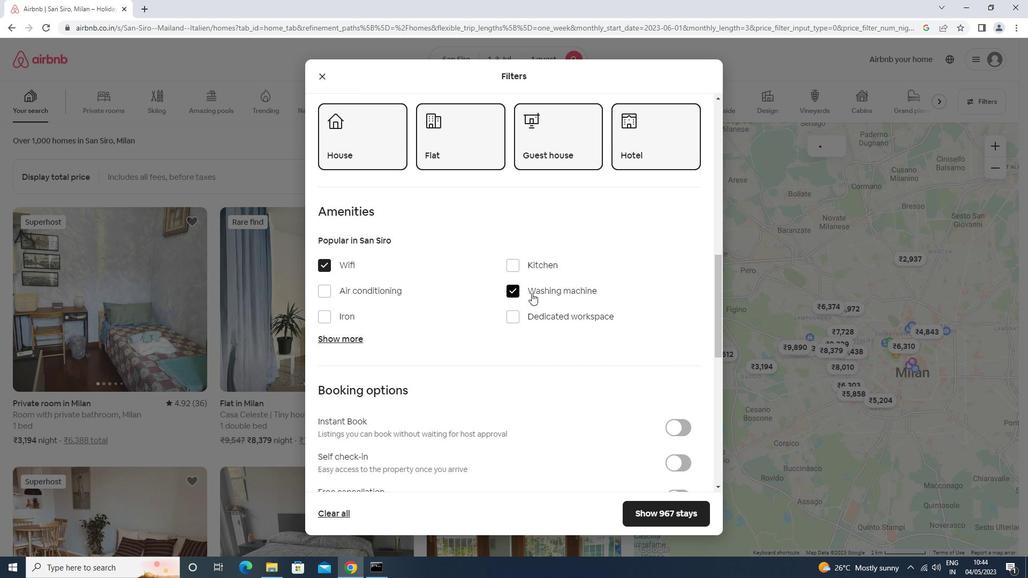 
Action: Mouse scrolled (534, 297) with delta (0, 0)
Screenshot: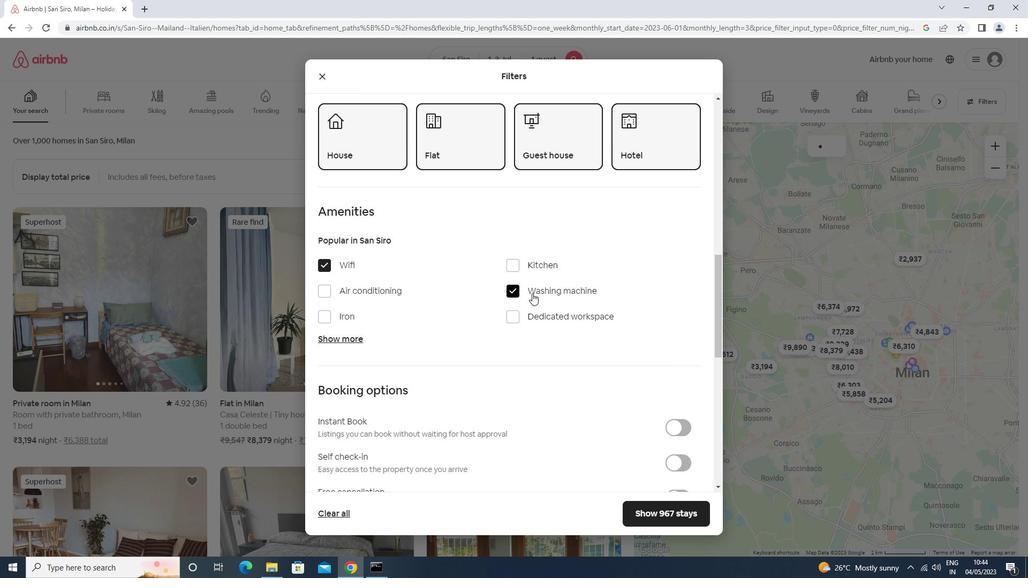 
Action: Mouse moved to (535, 300)
Screenshot: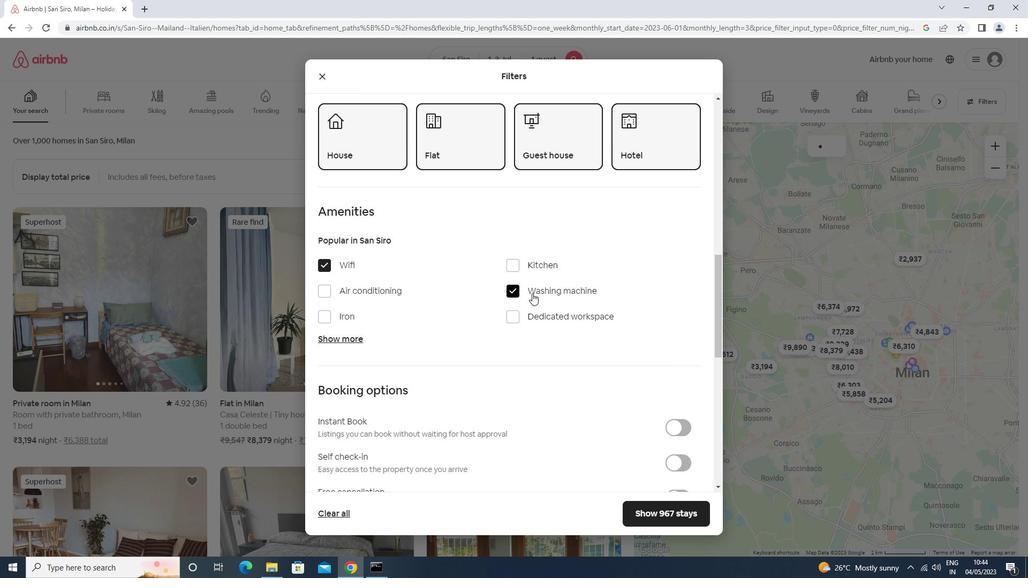 
Action: Mouse scrolled (535, 299) with delta (0, 0)
Screenshot: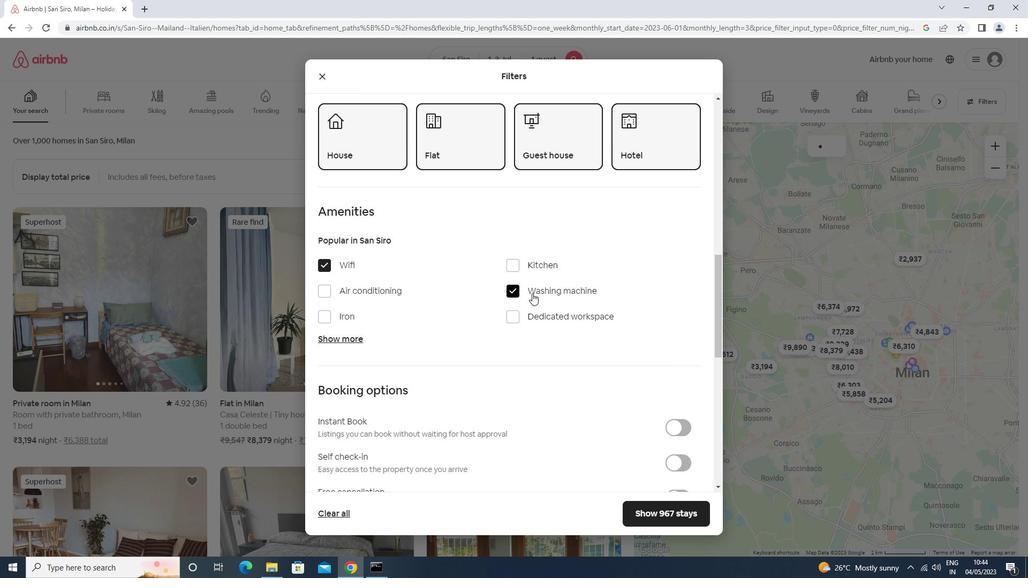 
Action: Mouse moved to (680, 352)
Screenshot: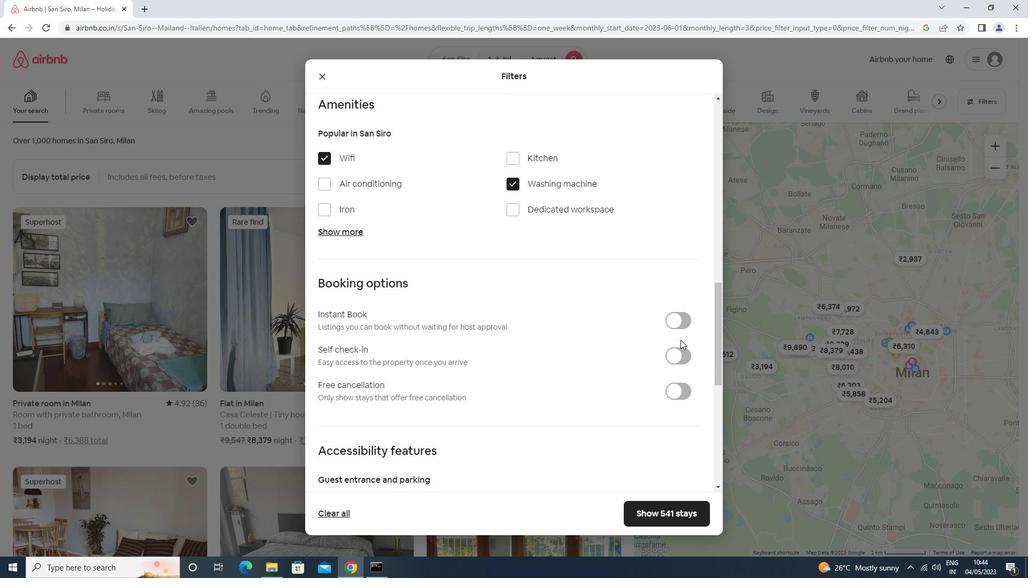 
Action: Mouse pressed left at (680, 352)
Screenshot: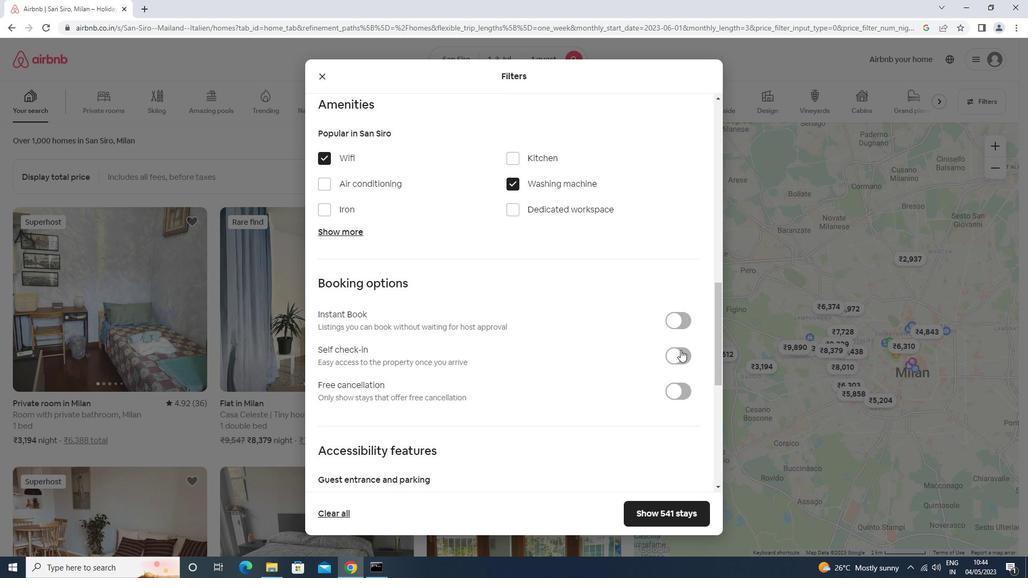 
Action: Mouse moved to (678, 352)
Screenshot: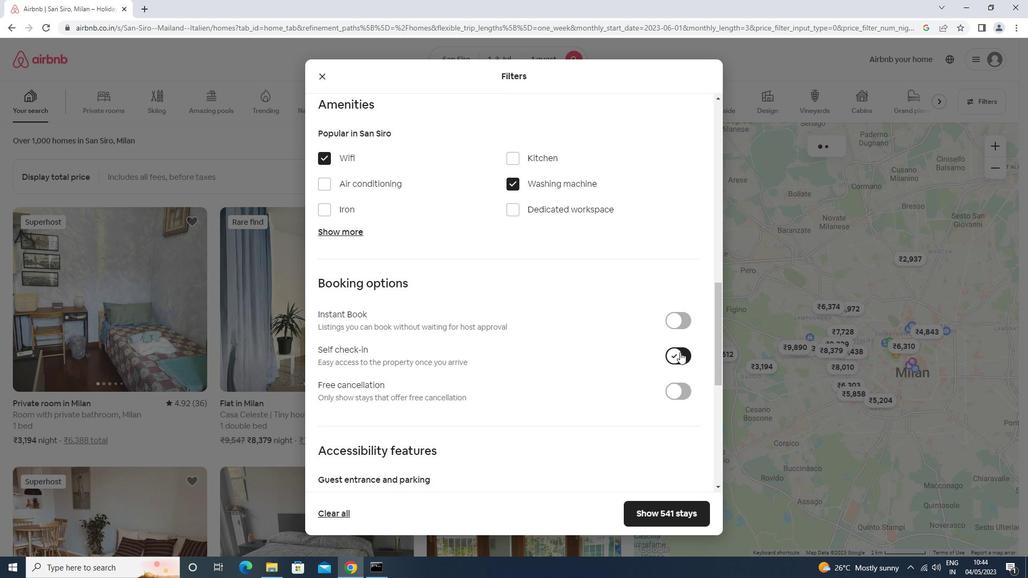 
Action: Mouse scrolled (678, 352) with delta (0, 0)
Screenshot: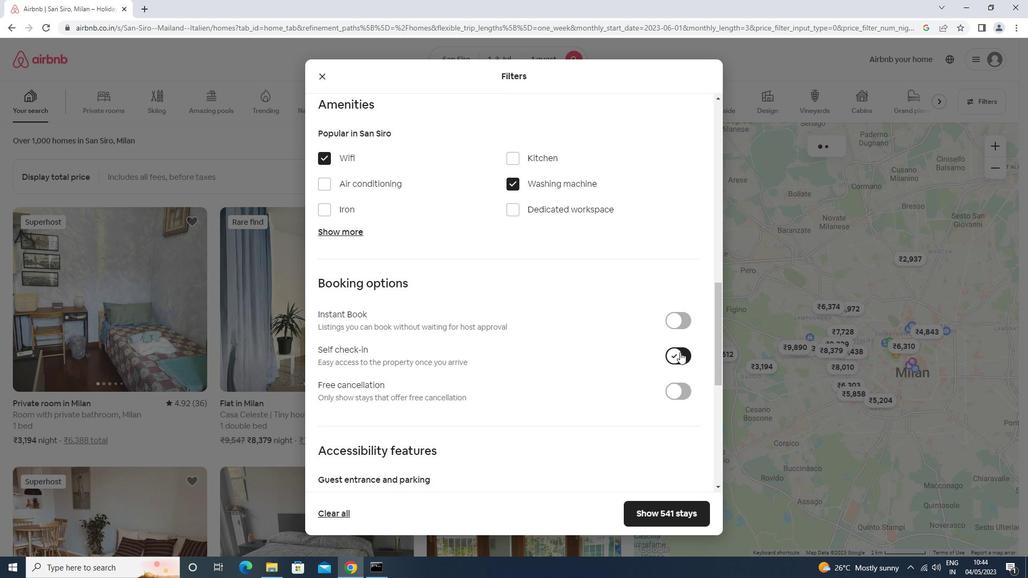
Action: Mouse moved to (677, 353)
Screenshot: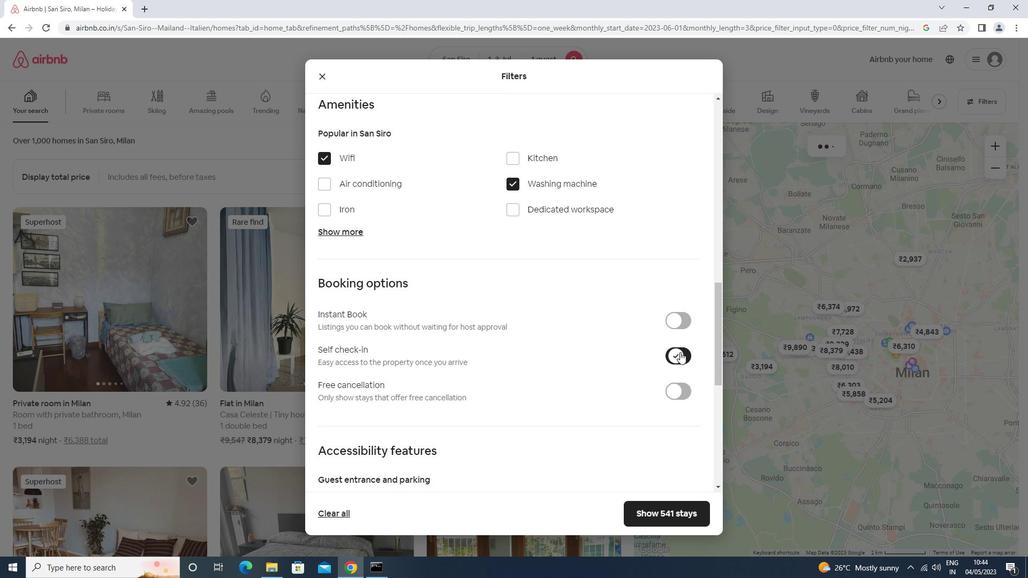 
Action: Mouse scrolled (677, 352) with delta (0, 0)
Screenshot: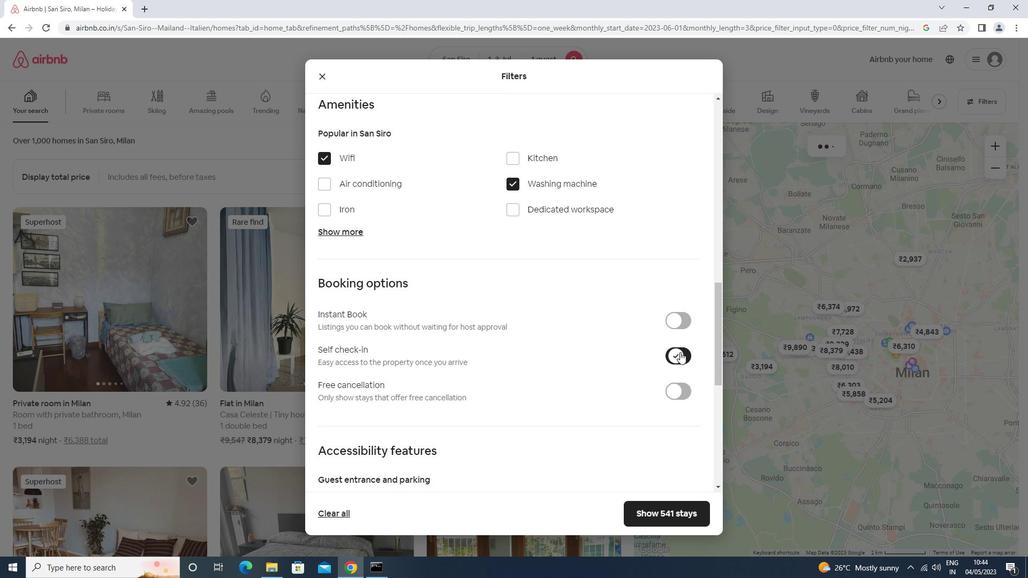 
Action: Mouse scrolled (677, 352) with delta (0, 0)
Screenshot: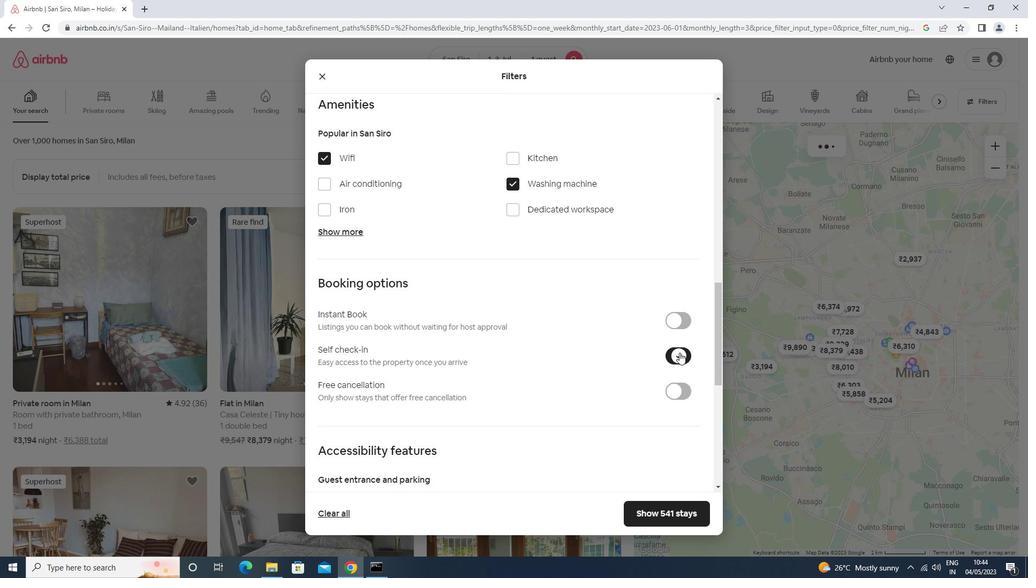 
Action: Mouse scrolled (677, 352) with delta (0, 0)
Screenshot: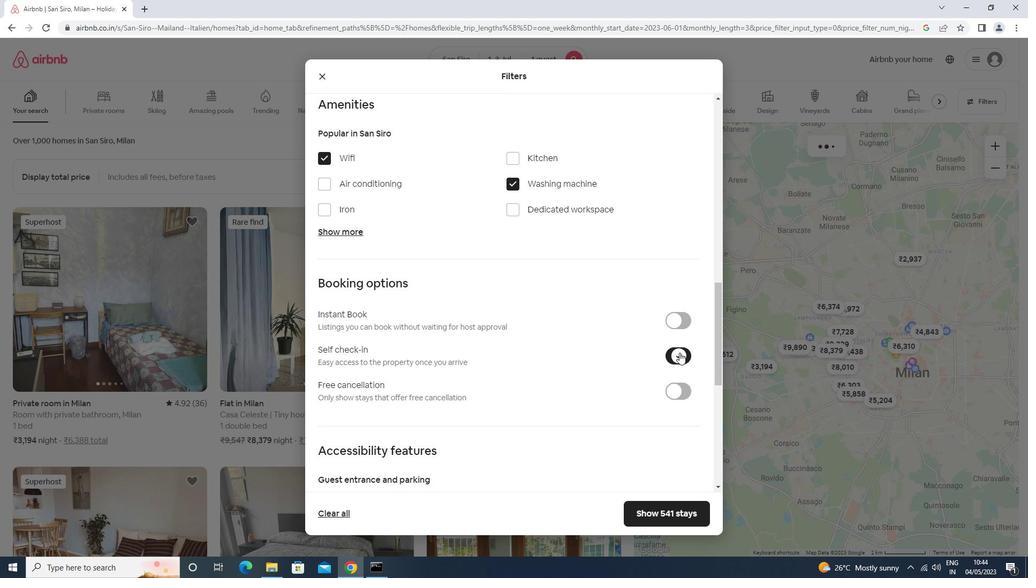 
Action: Mouse scrolled (677, 352) with delta (0, 0)
Screenshot: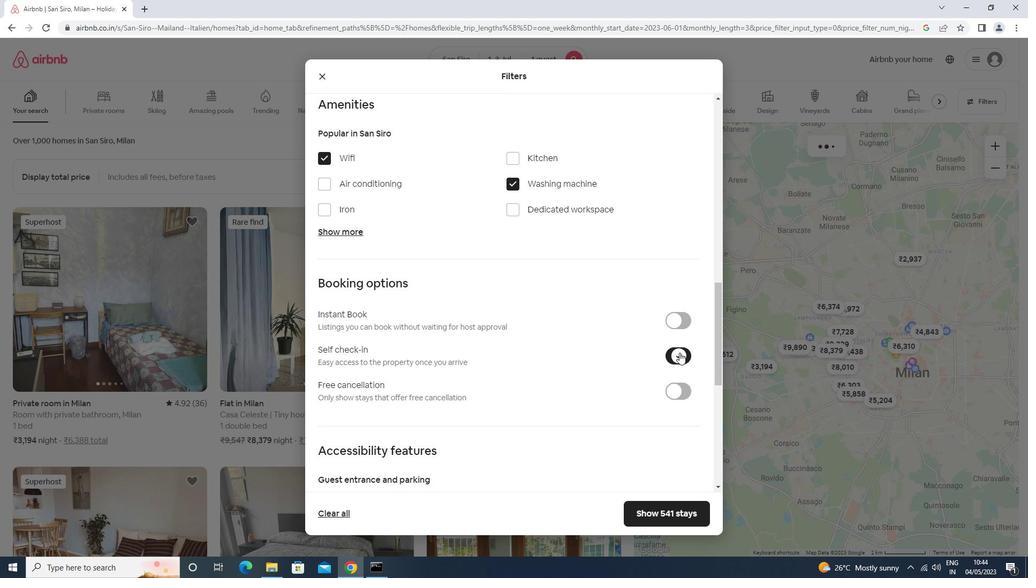 
Action: Mouse scrolled (677, 352) with delta (0, 0)
Screenshot: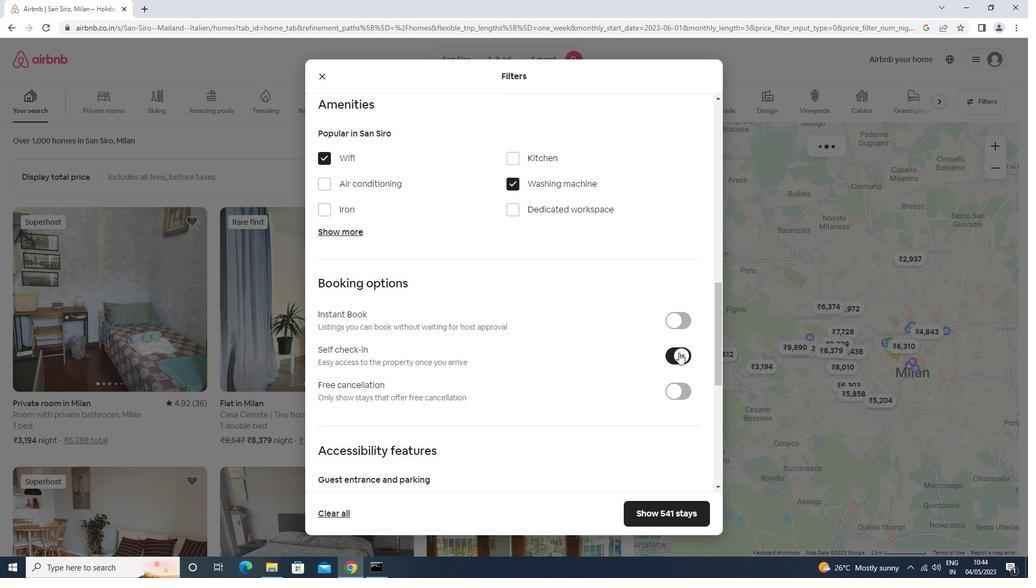 
Action: Mouse moved to (676, 353)
Screenshot: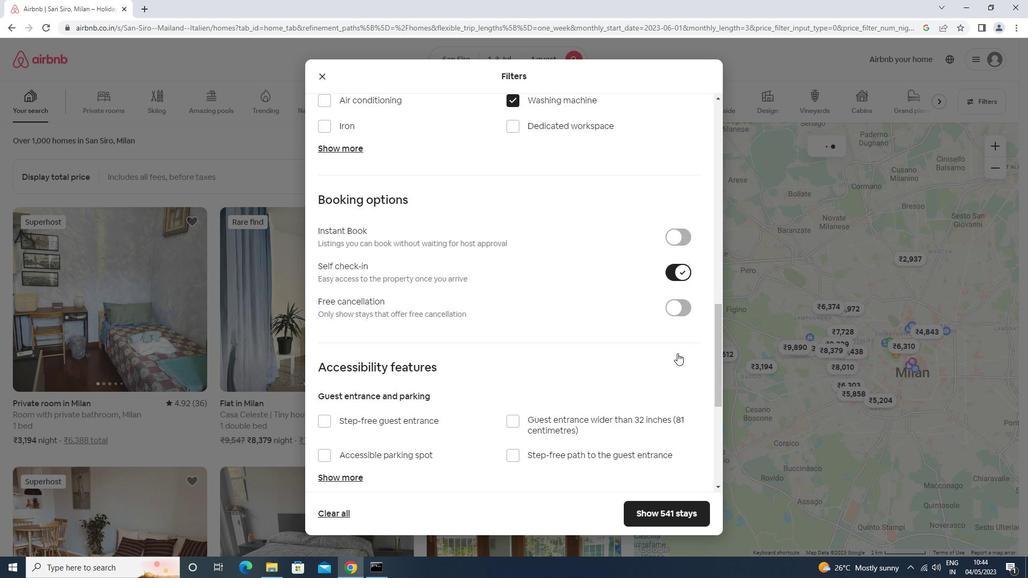 
Action: Mouse scrolled (676, 352) with delta (0, 0)
Screenshot: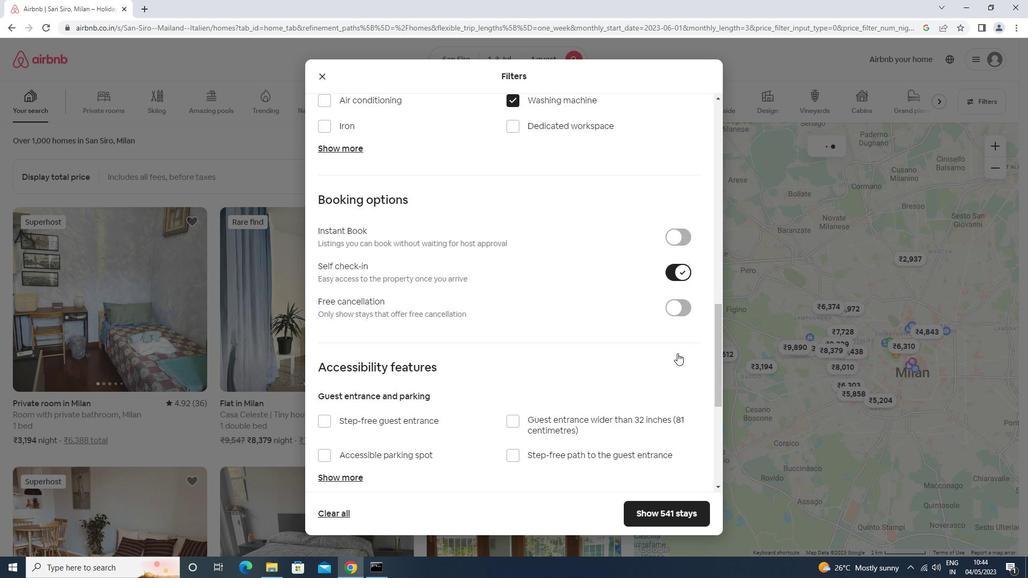 
Action: Mouse moved to (675, 353)
Screenshot: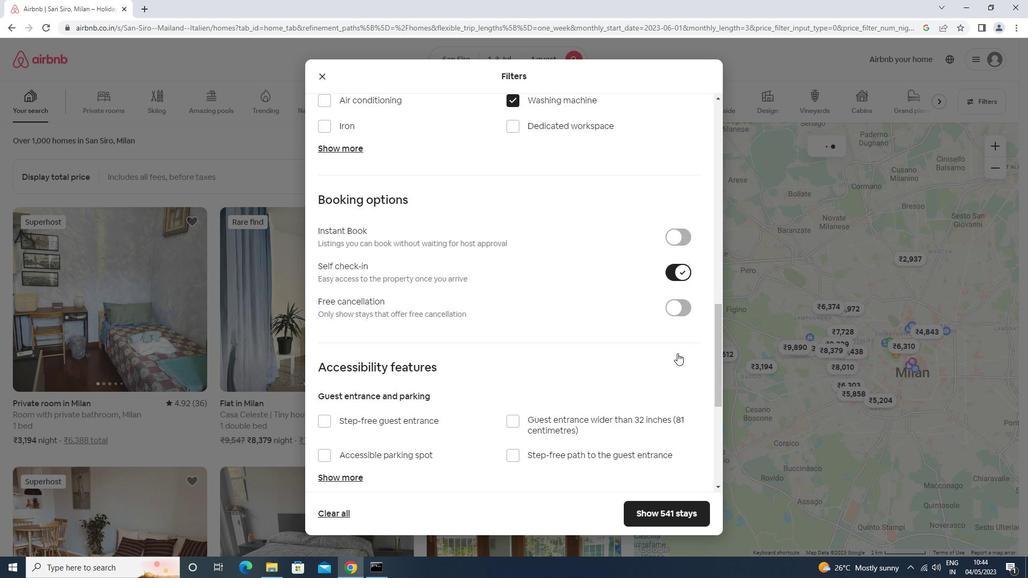 
Action: Mouse scrolled (675, 352) with delta (0, 0)
Screenshot: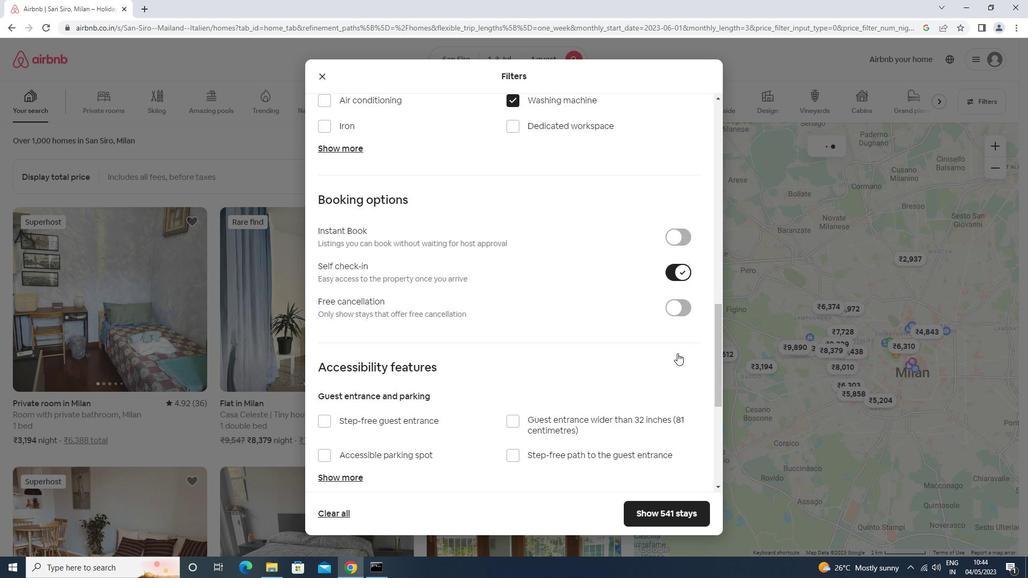 
Action: Mouse moved to (674, 354)
Screenshot: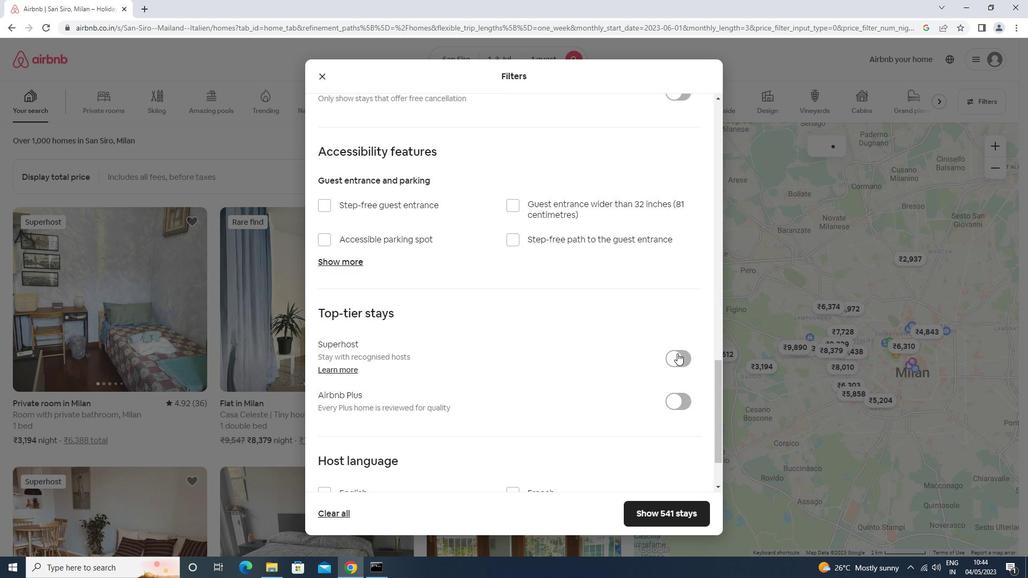 
Action: Mouse scrolled (674, 353) with delta (0, 0)
Screenshot: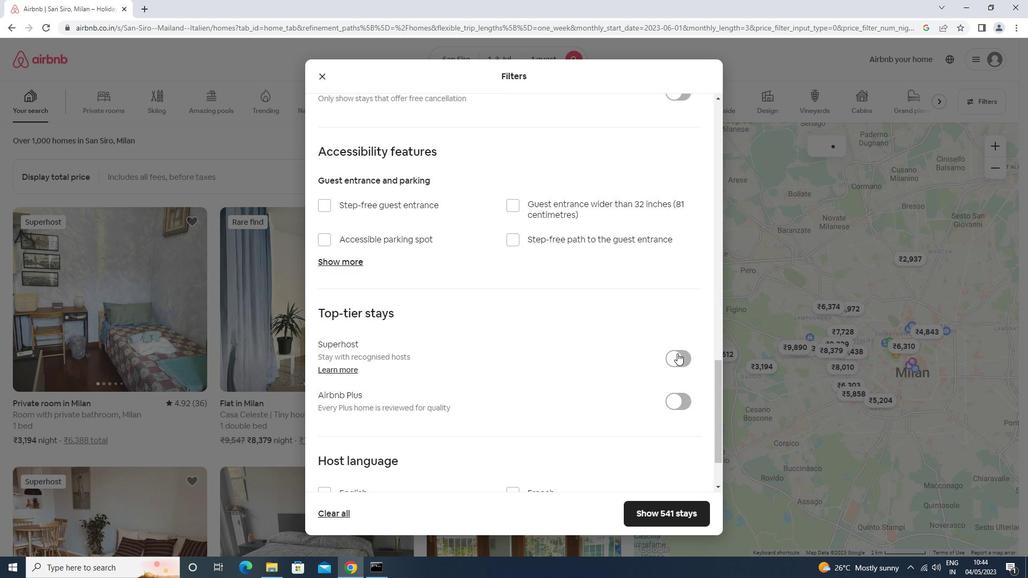 
Action: Mouse scrolled (674, 353) with delta (0, 0)
Screenshot: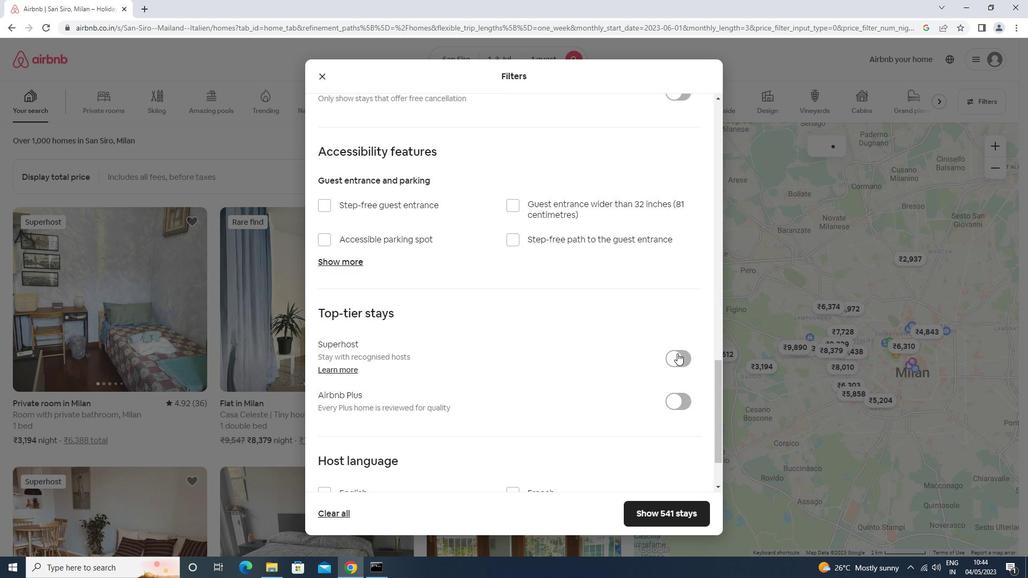 
Action: Mouse moved to (674, 354)
Screenshot: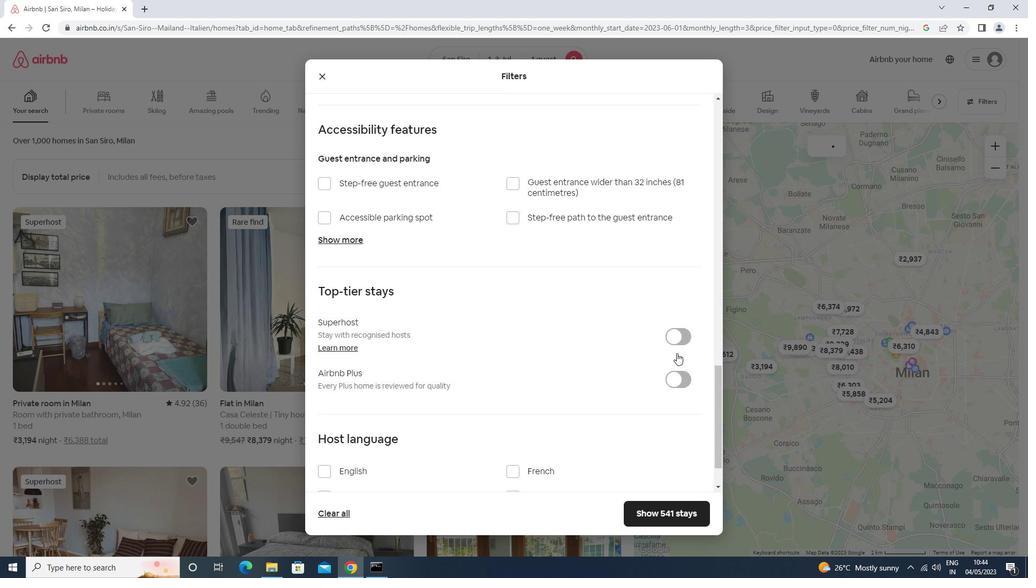 
Action: Mouse scrolled (674, 353) with delta (0, 0)
Screenshot: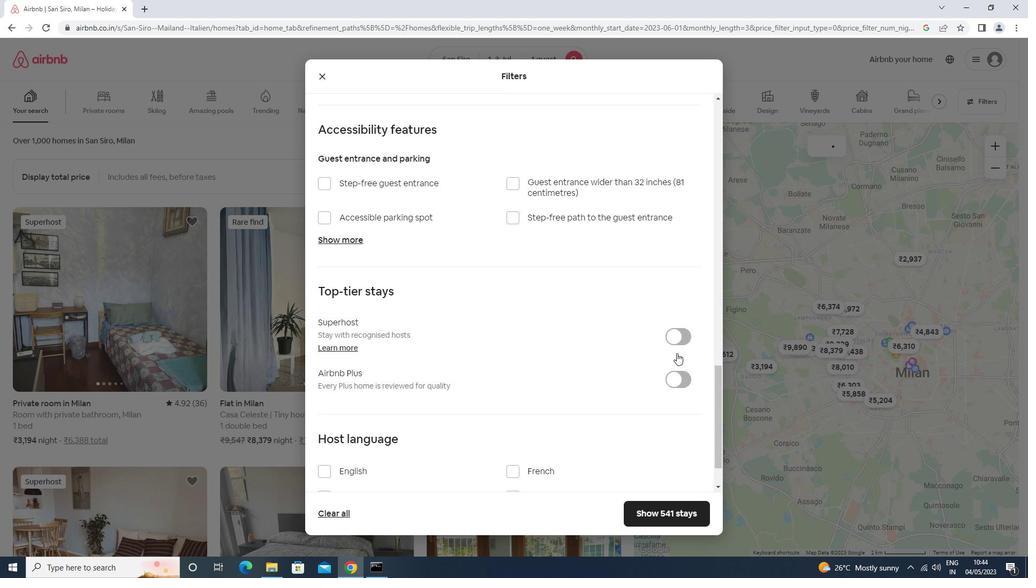 
Action: Mouse scrolled (674, 353) with delta (0, 0)
Screenshot: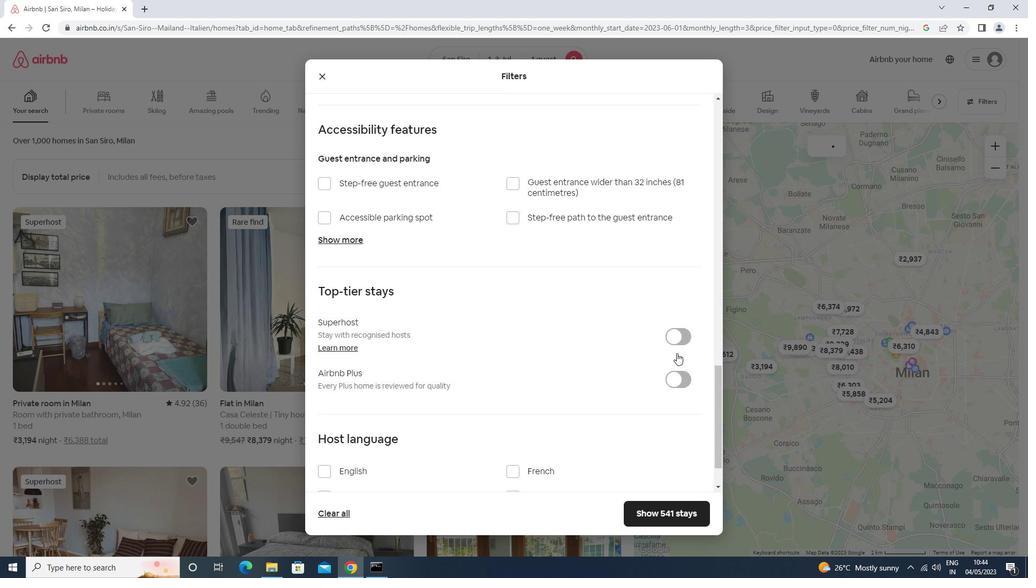 
Action: Mouse moved to (365, 414)
Screenshot: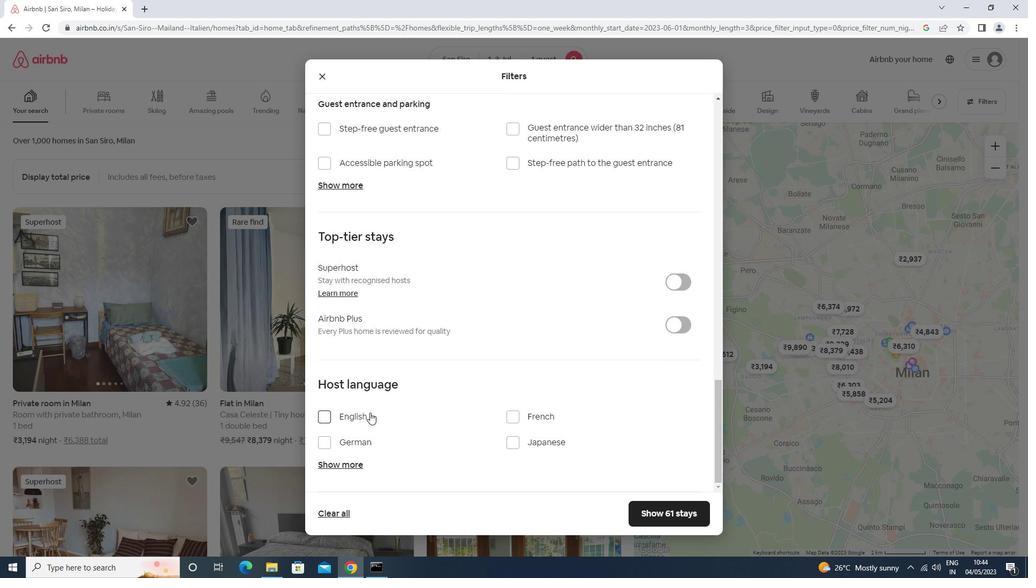 
Action: Mouse pressed left at (365, 414)
Screenshot: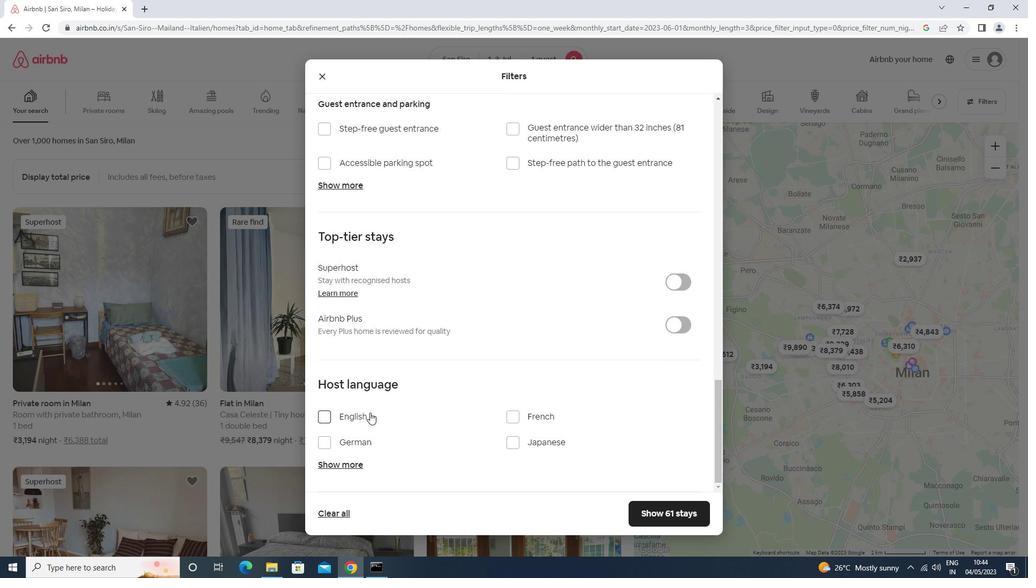 
Action: Mouse moved to (339, 414)
Screenshot: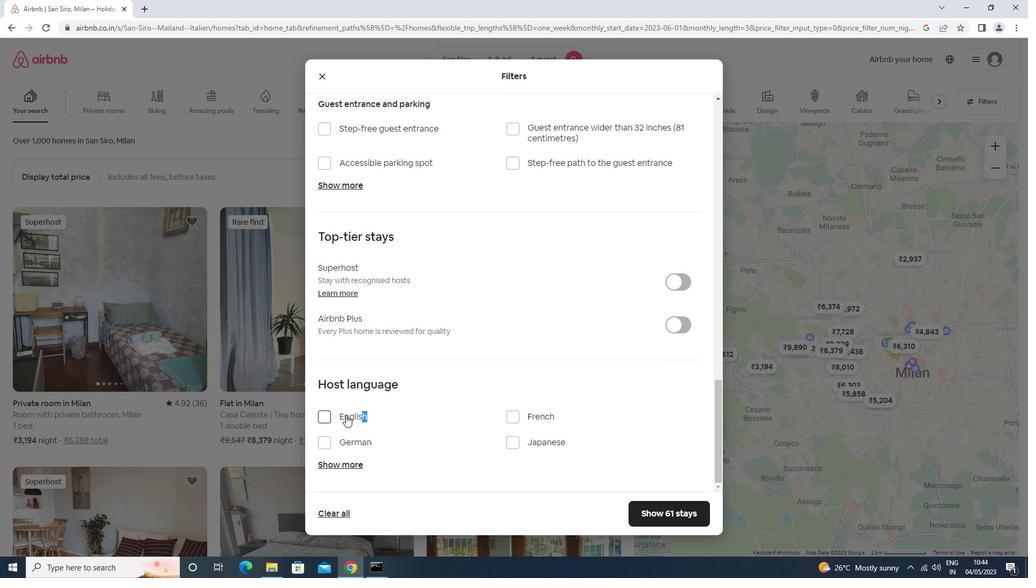 
Action: Mouse pressed left at (339, 414)
Screenshot: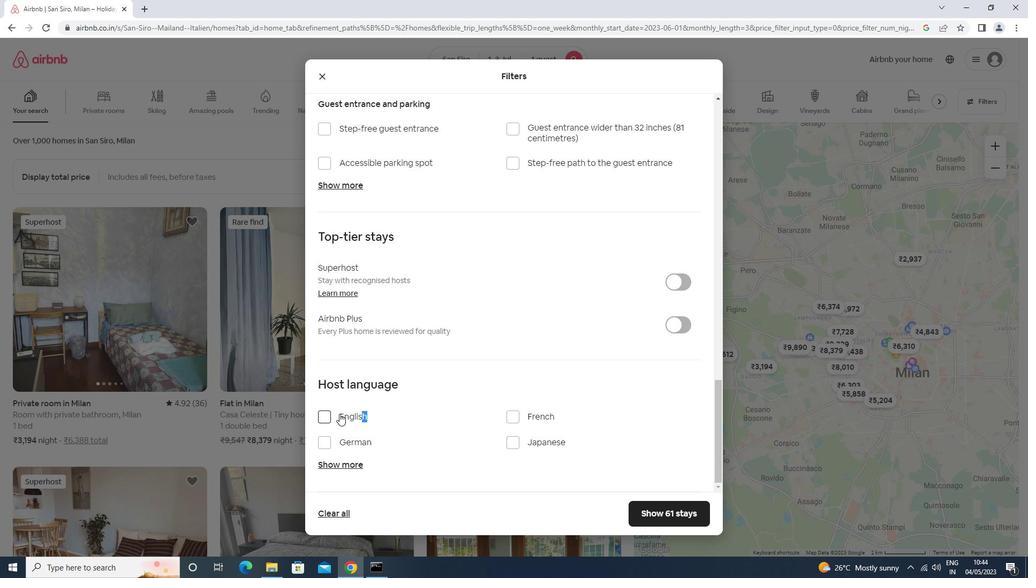 
Action: Mouse moved to (651, 507)
Screenshot: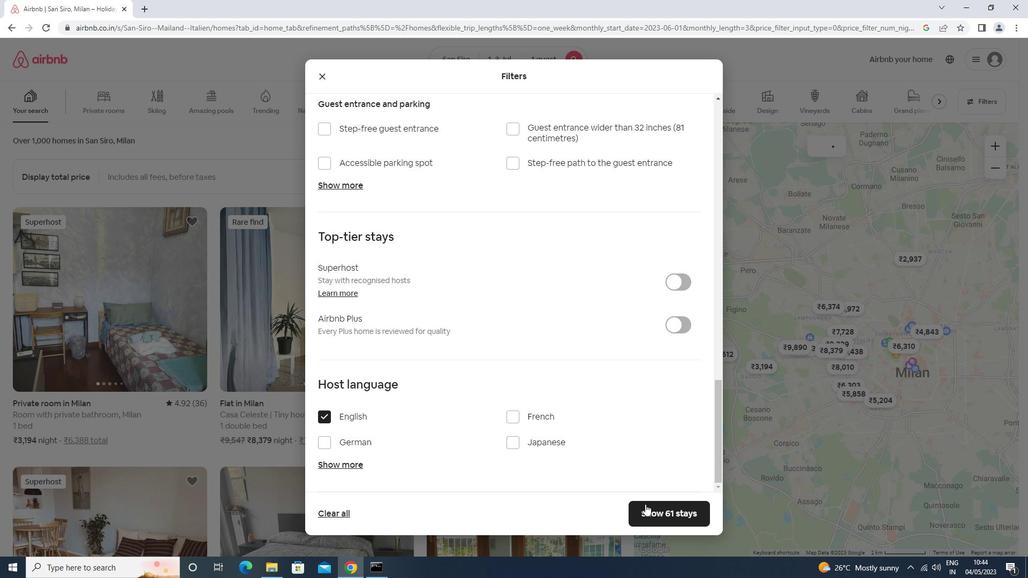 
Action: Mouse pressed left at (651, 507)
Screenshot: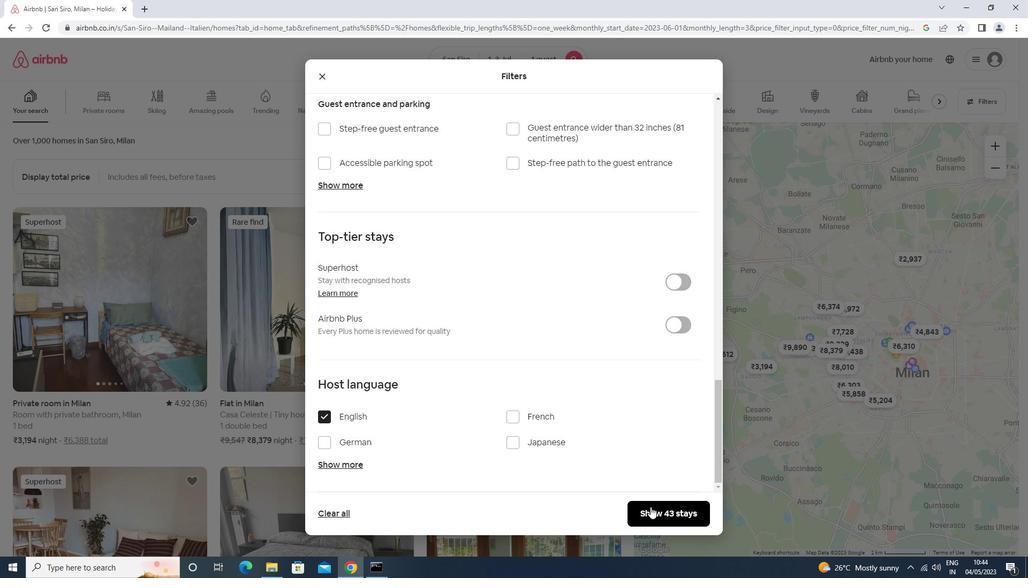 
